 Task: Select the warning option in the lint id selector.
Action: Mouse moved to (80, 476)
Screenshot: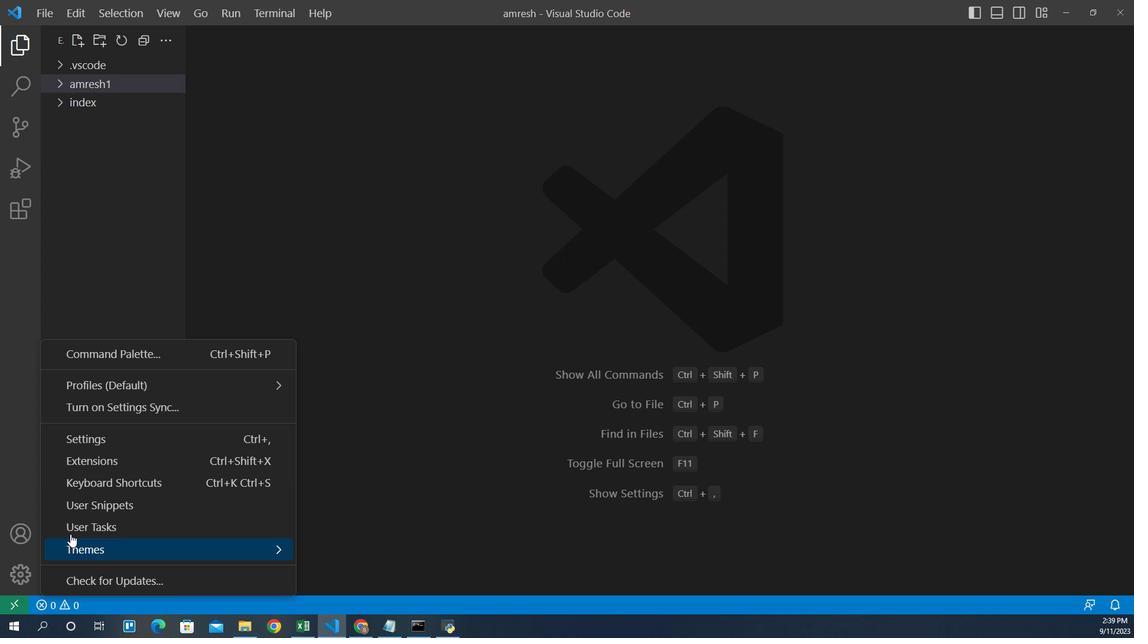 
Action: Mouse pressed left at (80, 476)
Screenshot: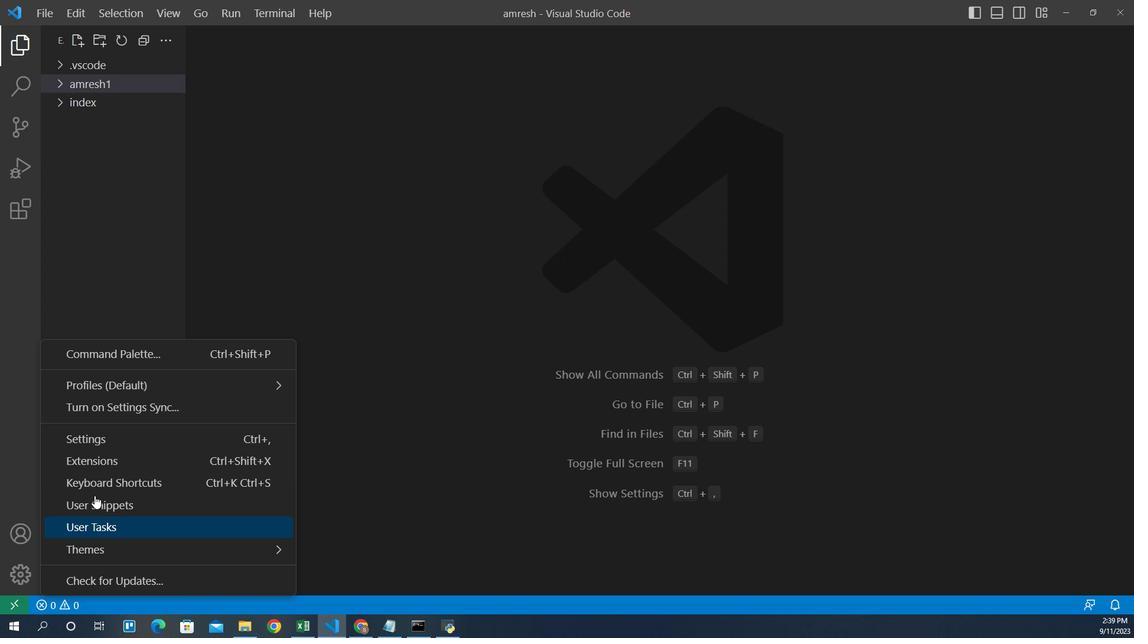 
Action: Mouse moved to (150, 406)
Screenshot: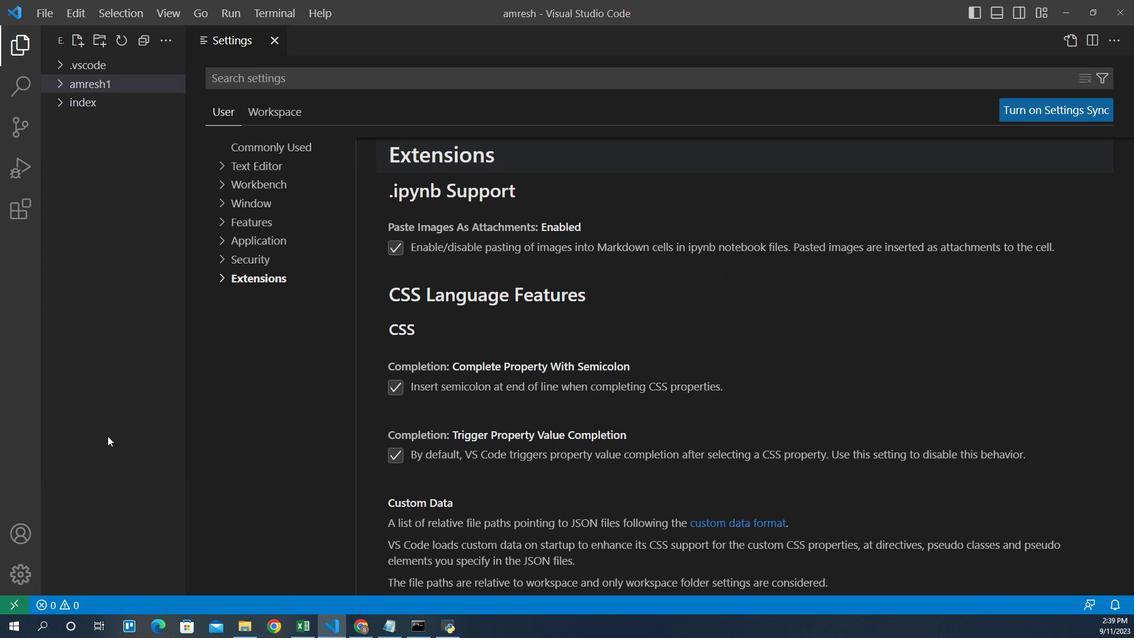 
Action: Mouse pressed left at (150, 406)
Screenshot: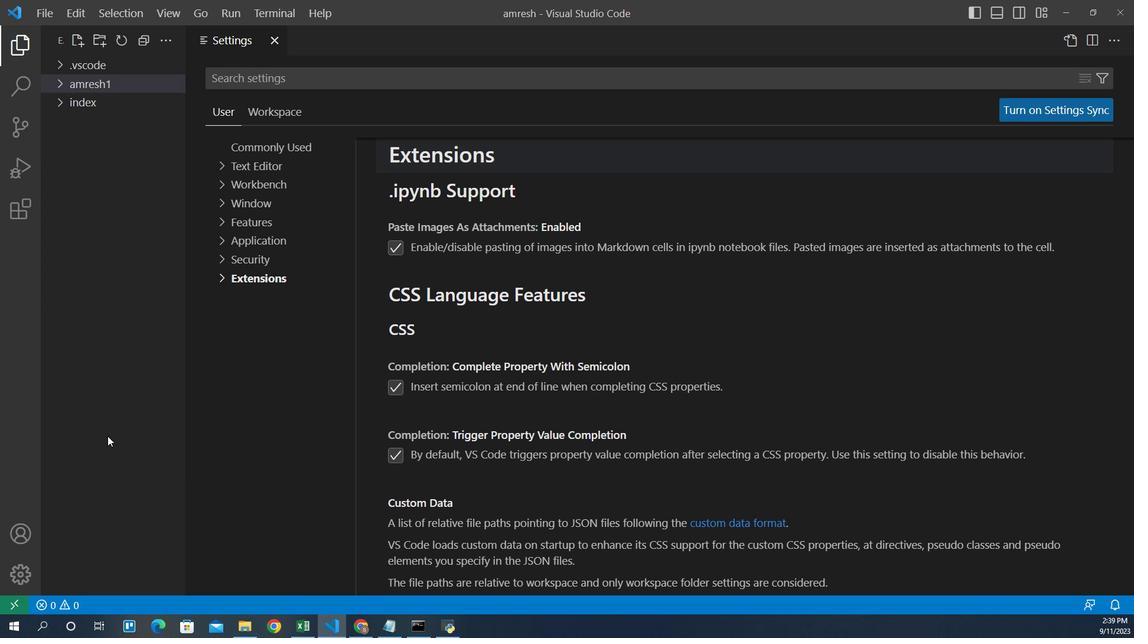 
Action: Mouse moved to (247, 320)
Screenshot: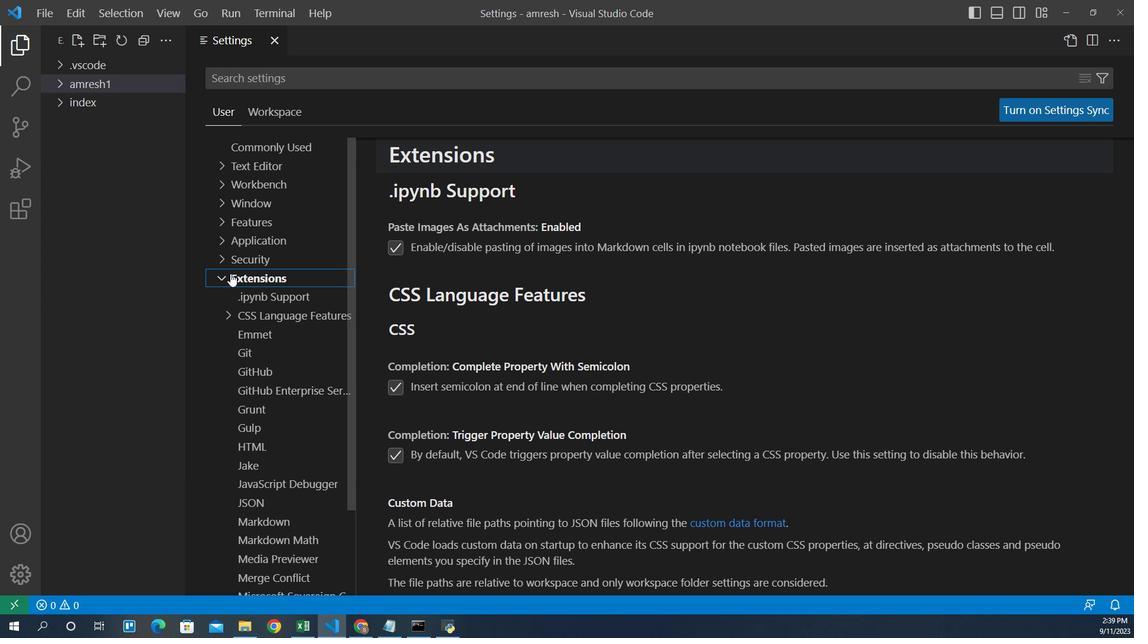 
Action: Mouse pressed left at (247, 320)
Screenshot: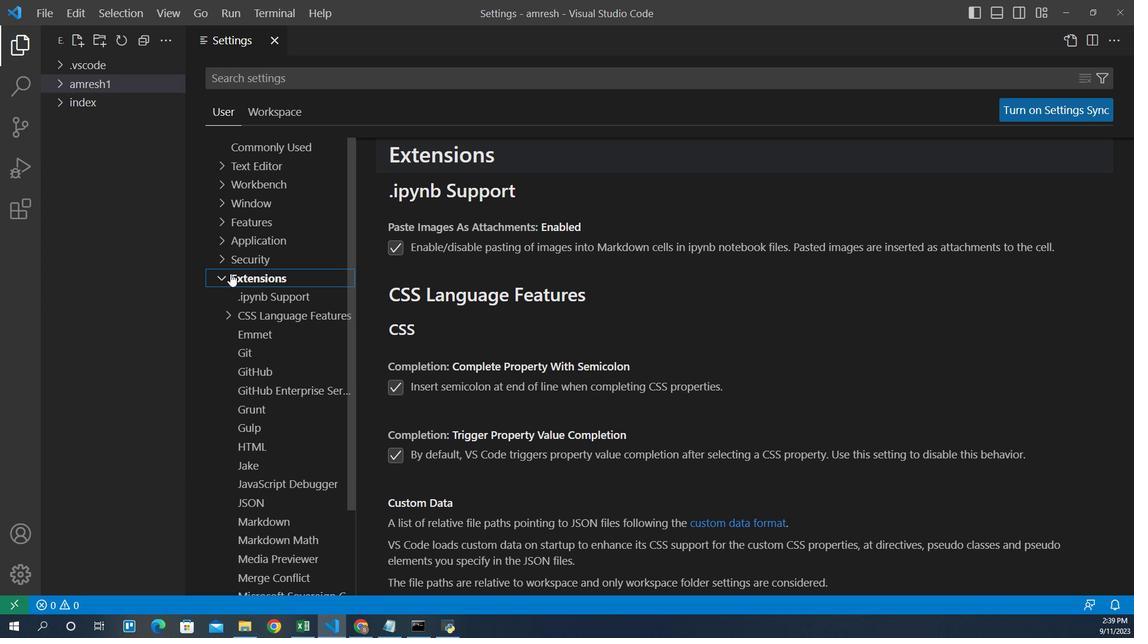 
Action: Mouse moved to (247, 339)
Screenshot: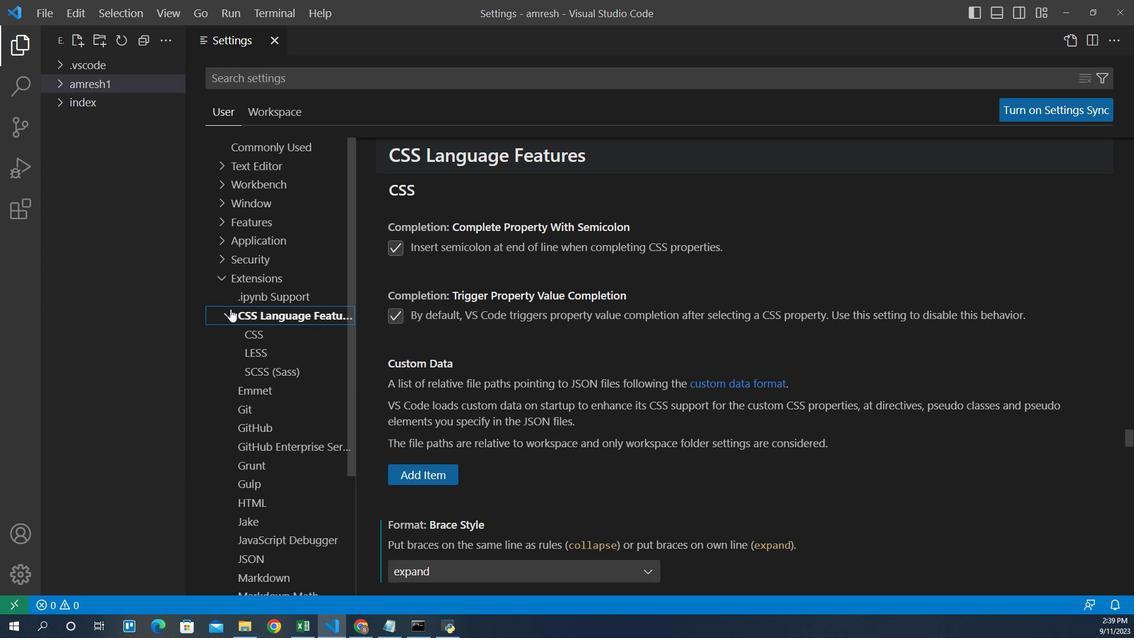 
Action: Mouse pressed left at (247, 339)
Screenshot: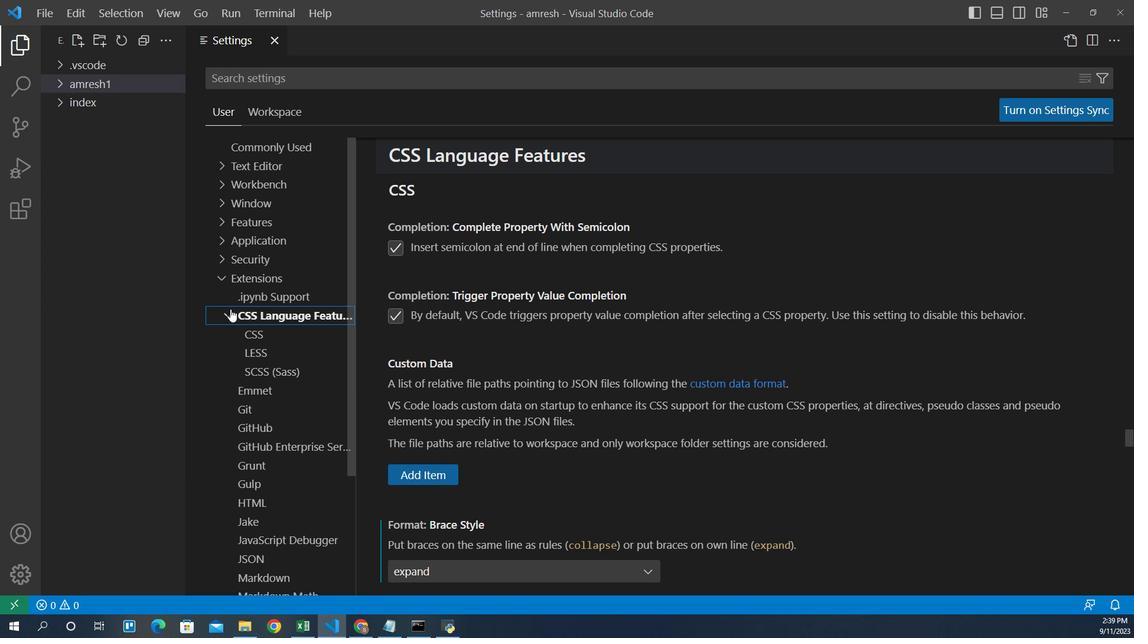 
Action: Mouse moved to (270, 372)
Screenshot: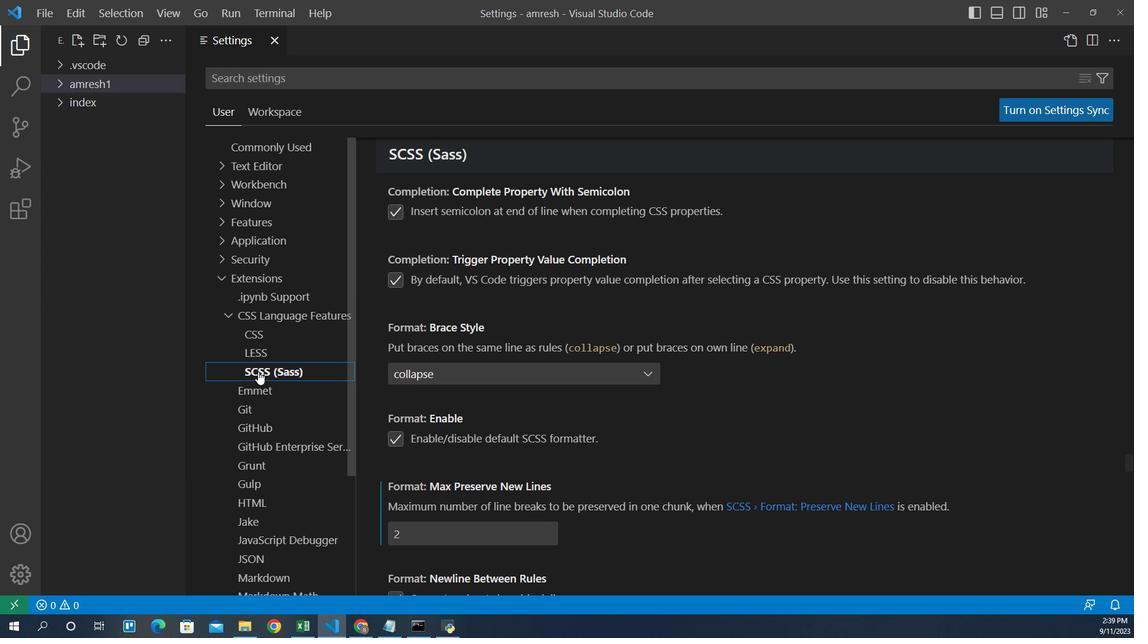 
Action: Mouse pressed left at (270, 372)
Screenshot: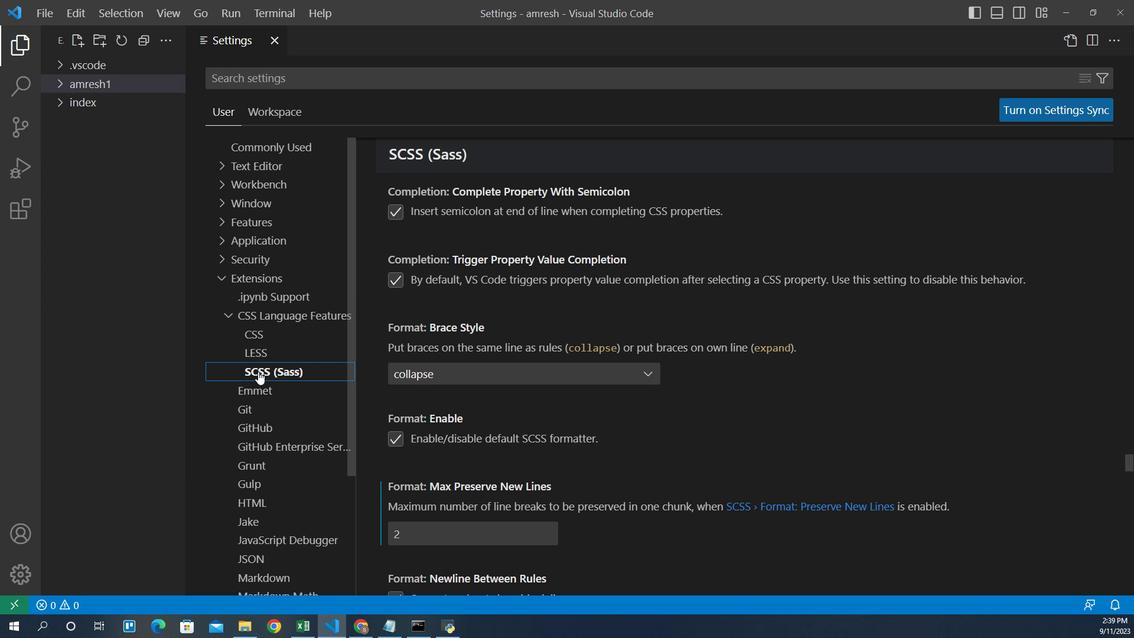 
Action: Mouse moved to (486, 429)
Screenshot: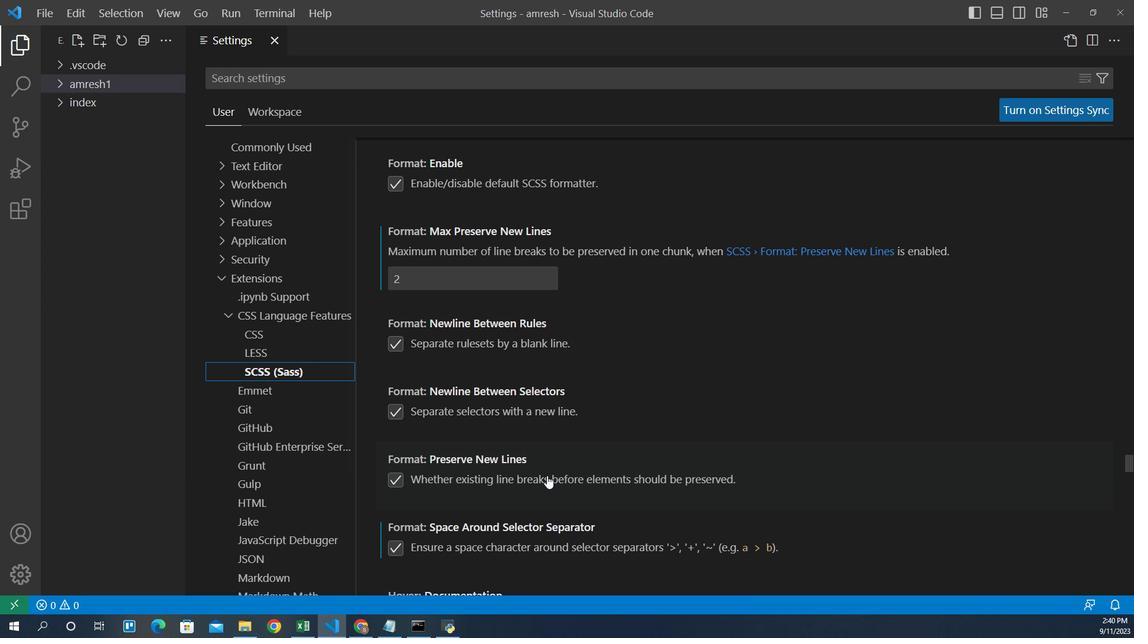 
Action: Mouse scrolled (486, 429) with delta (0, 0)
Screenshot: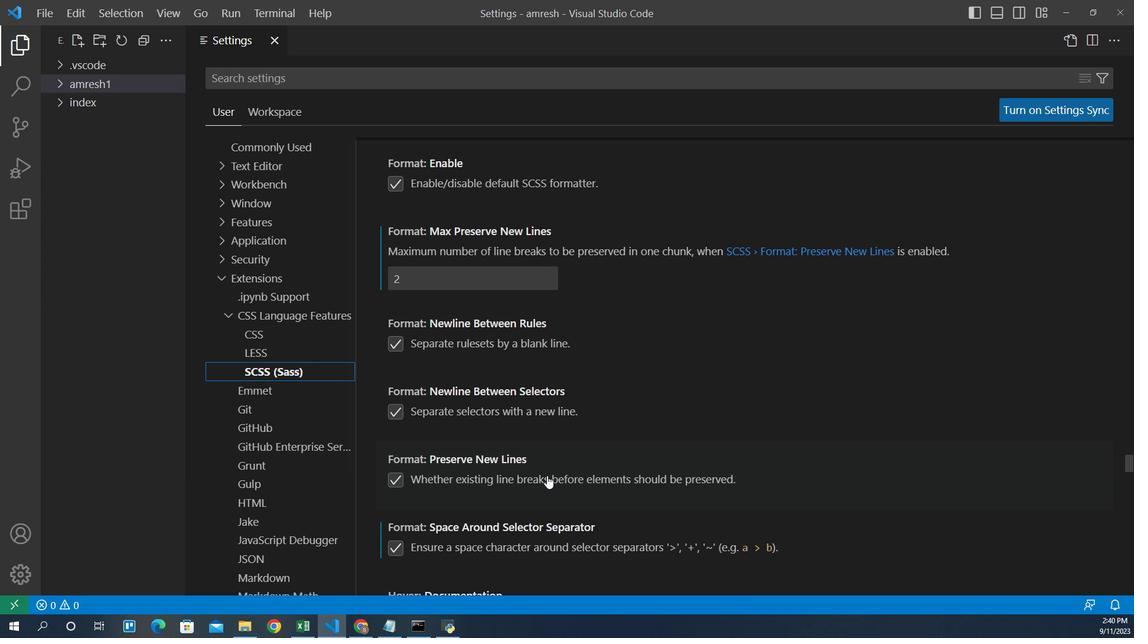 
Action: Mouse moved to (489, 431)
Screenshot: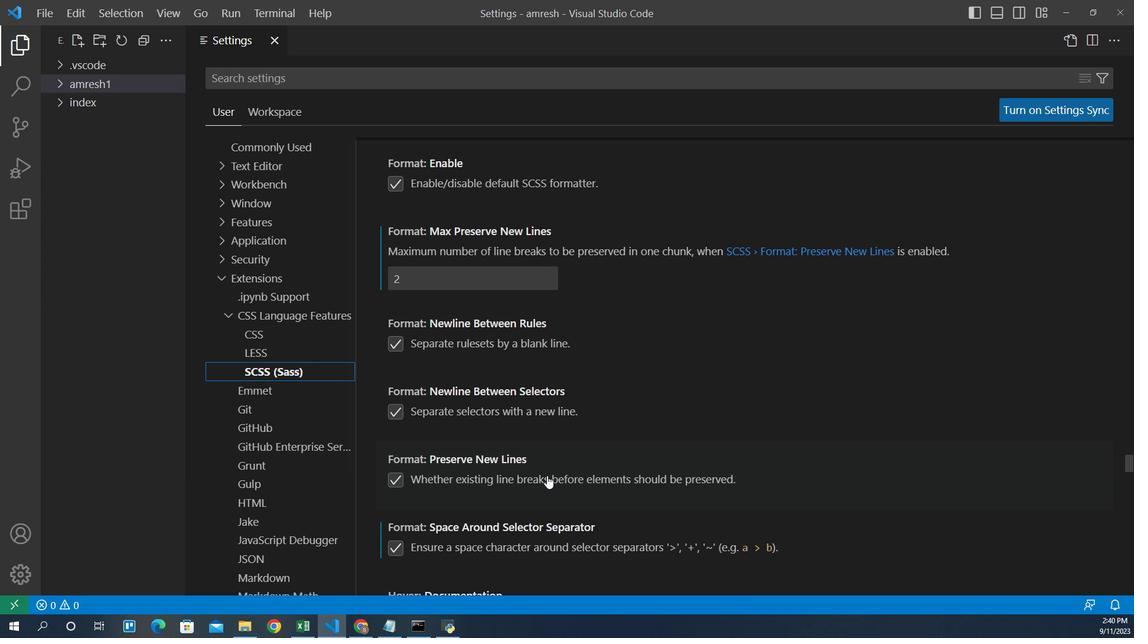
Action: Mouse scrolled (489, 430) with delta (0, 0)
Screenshot: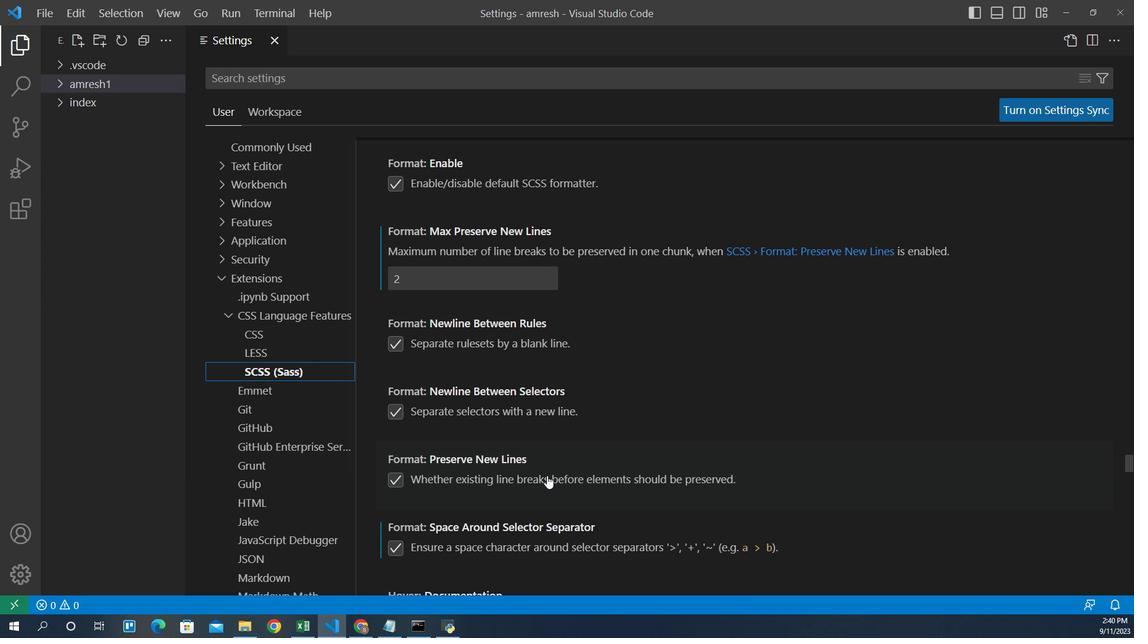 
Action: Mouse moved to (489, 431)
Screenshot: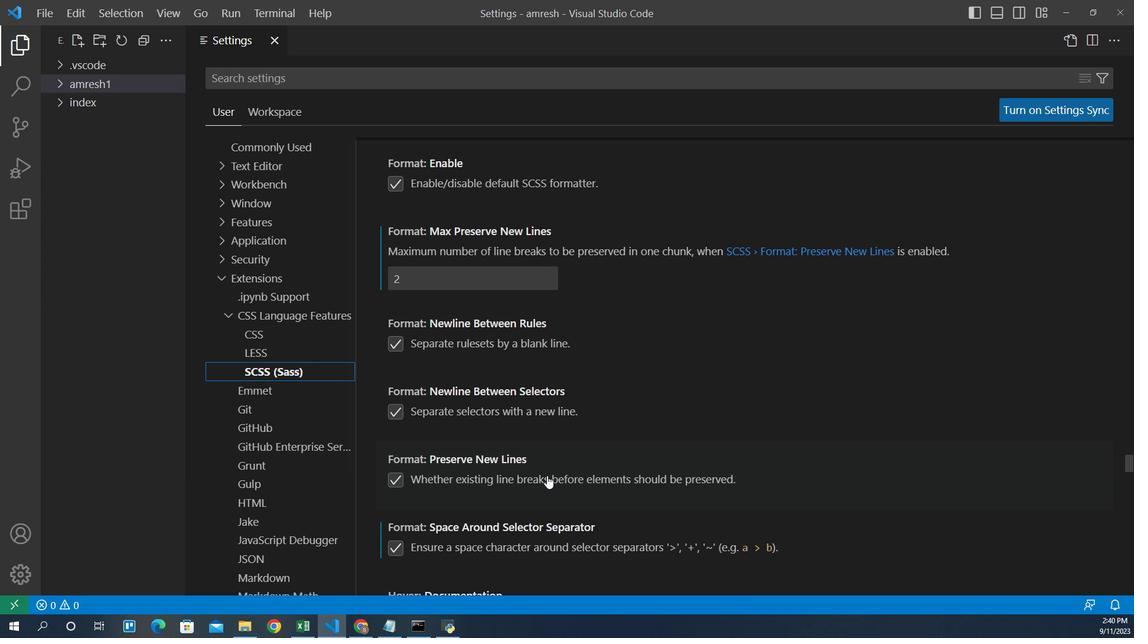 
Action: Mouse scrolled (489, 431) with delta (0, 0)
Screenshot: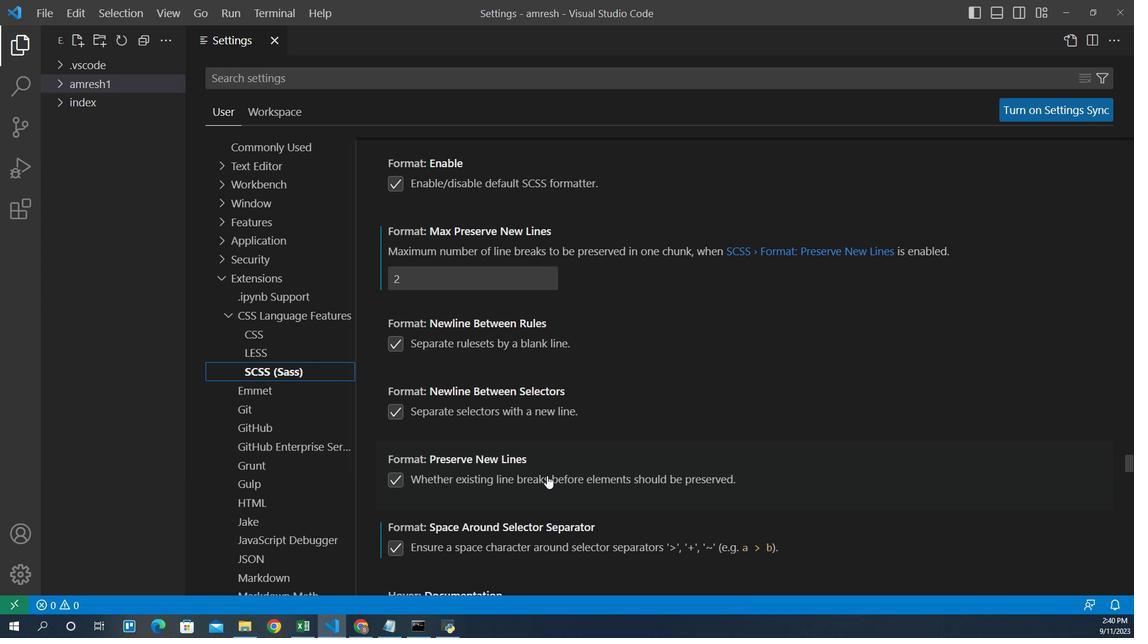 
Action: Mouse moved to (489, 431)
Screenshot: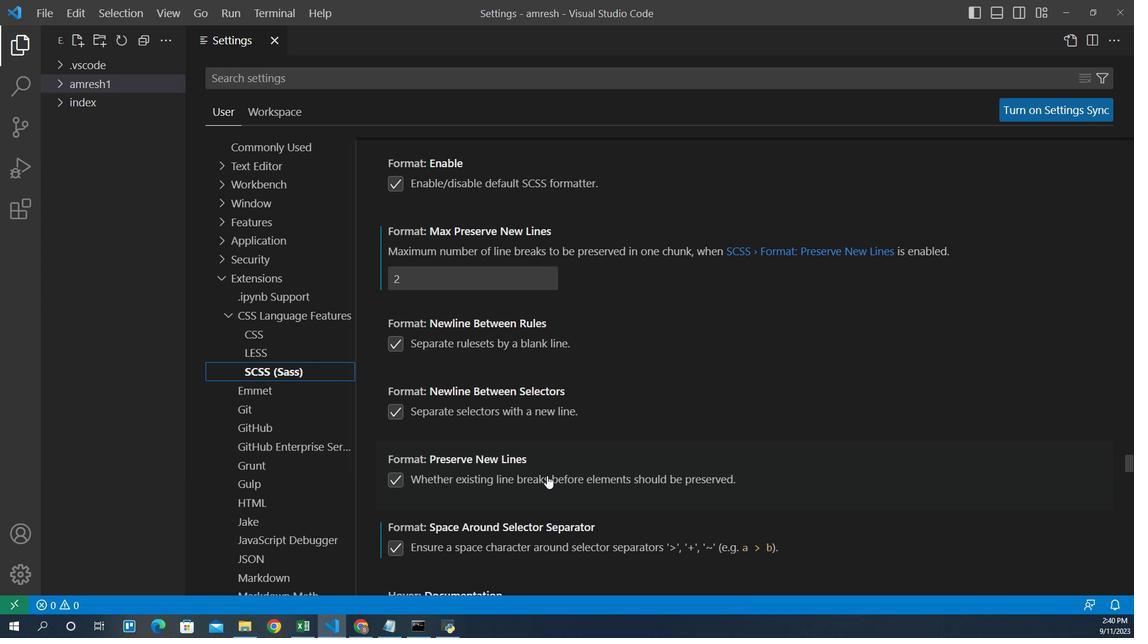 
Action: Mouse scrolled (489, 431) with delta (0, 0)
Screenshot: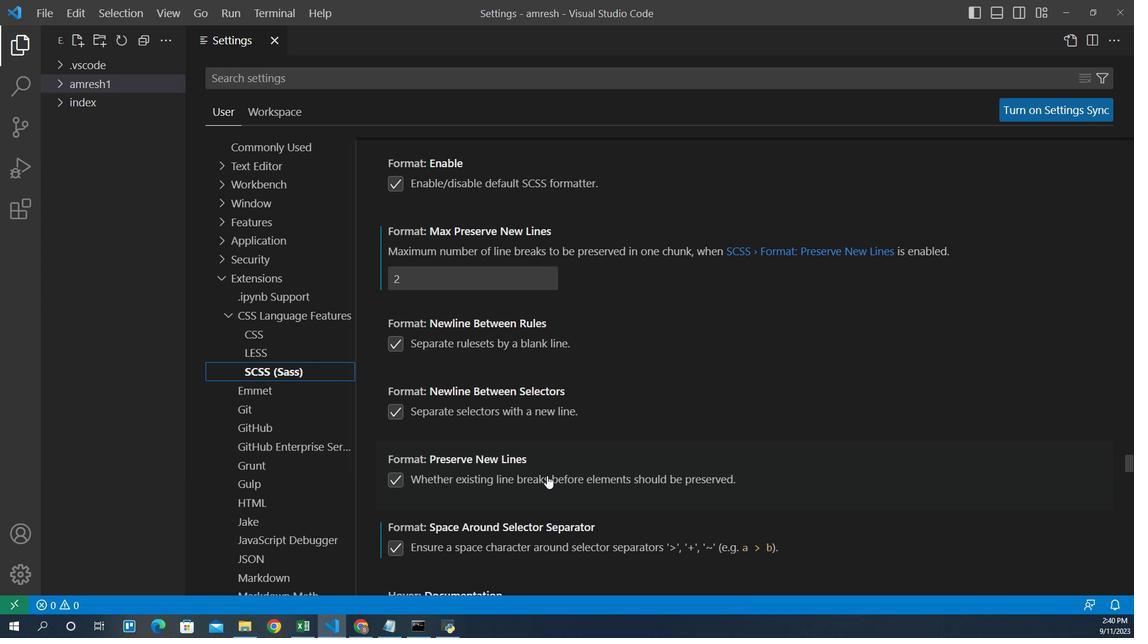 
Action: Mouse scrolled (489, 431) with delta (0, 0)
Screenshot: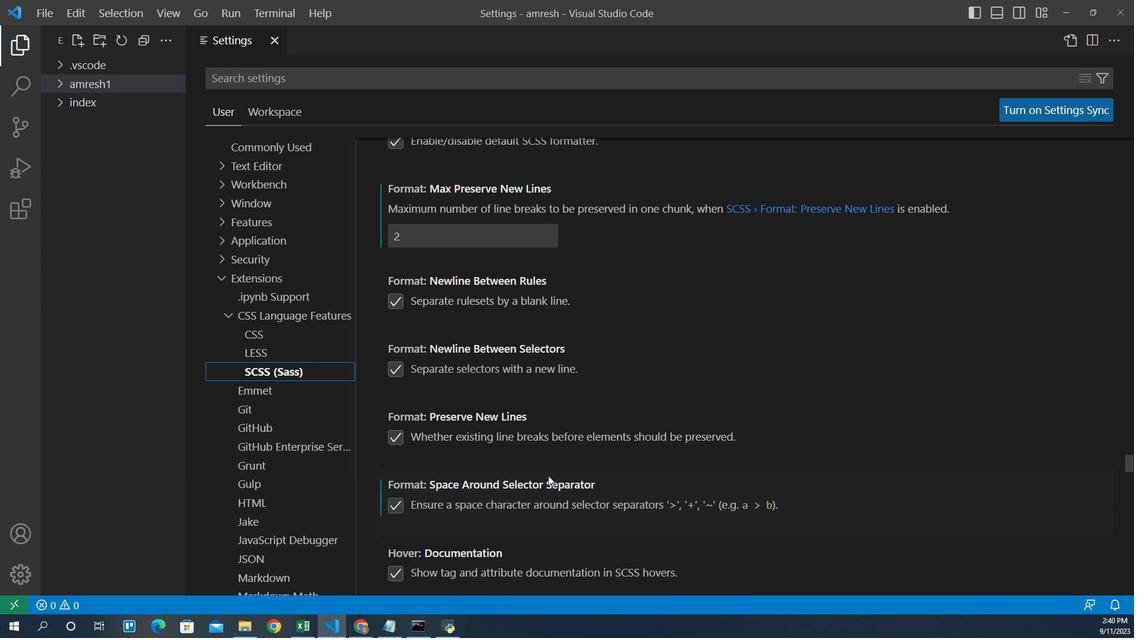
Action: Mouse scrolled (489, 431) with delta (0, 0)
Screenshot: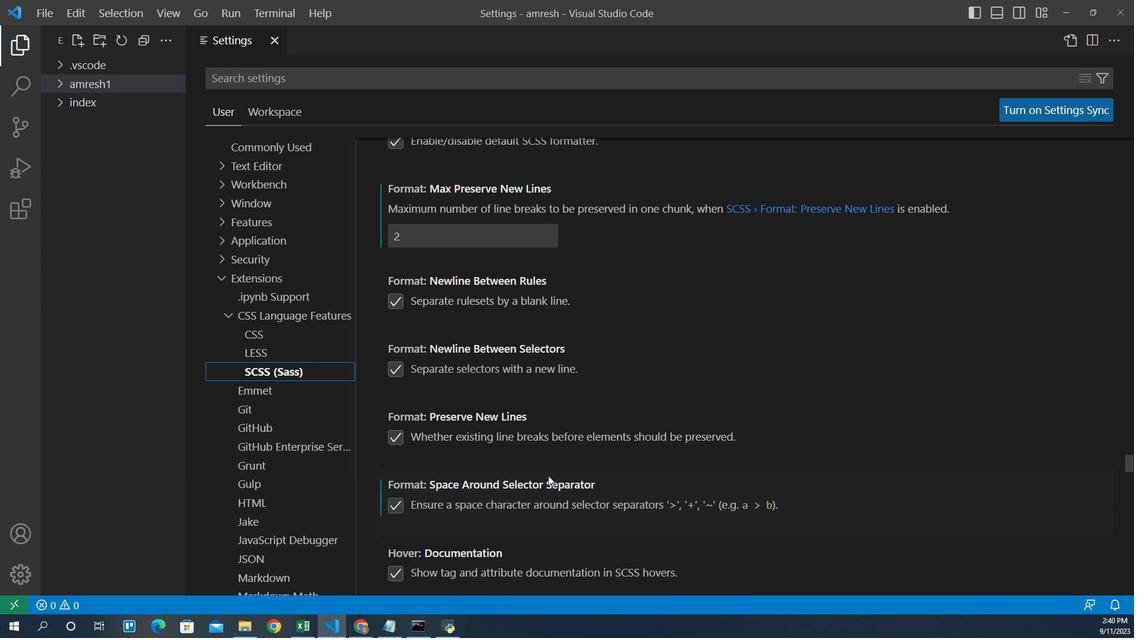 
Action: Mouse moved to (499, 427)
Screenshot: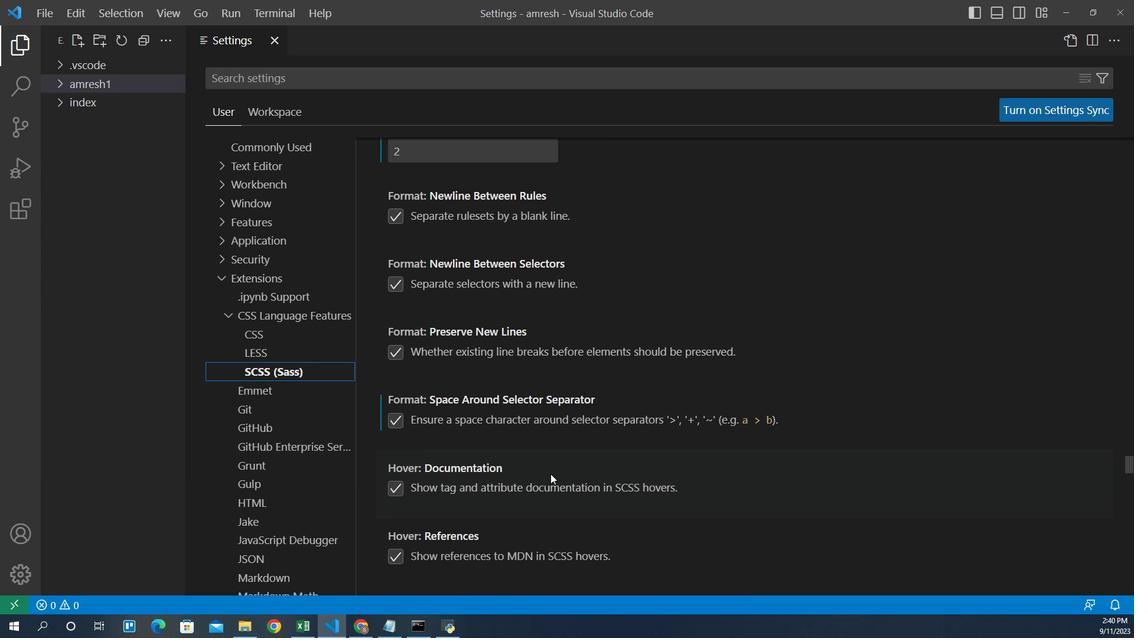 
Action: Mouse scrolled (499, 426) with delta (0, 0)
Screenshot: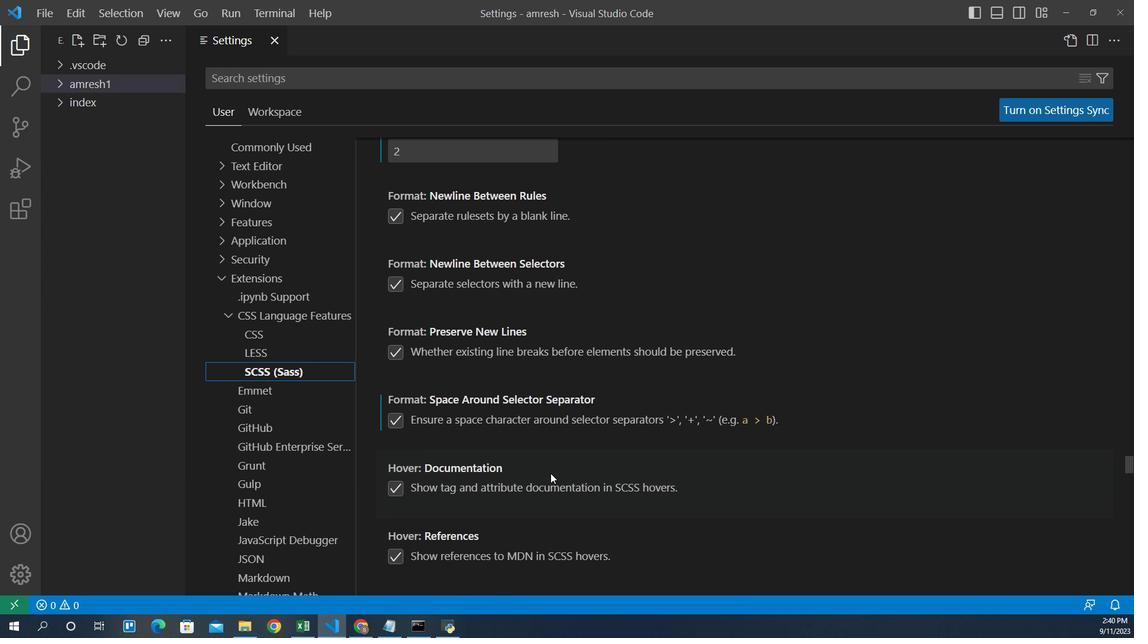 
Action: Mouse moved to (499, 427)
Screenshot: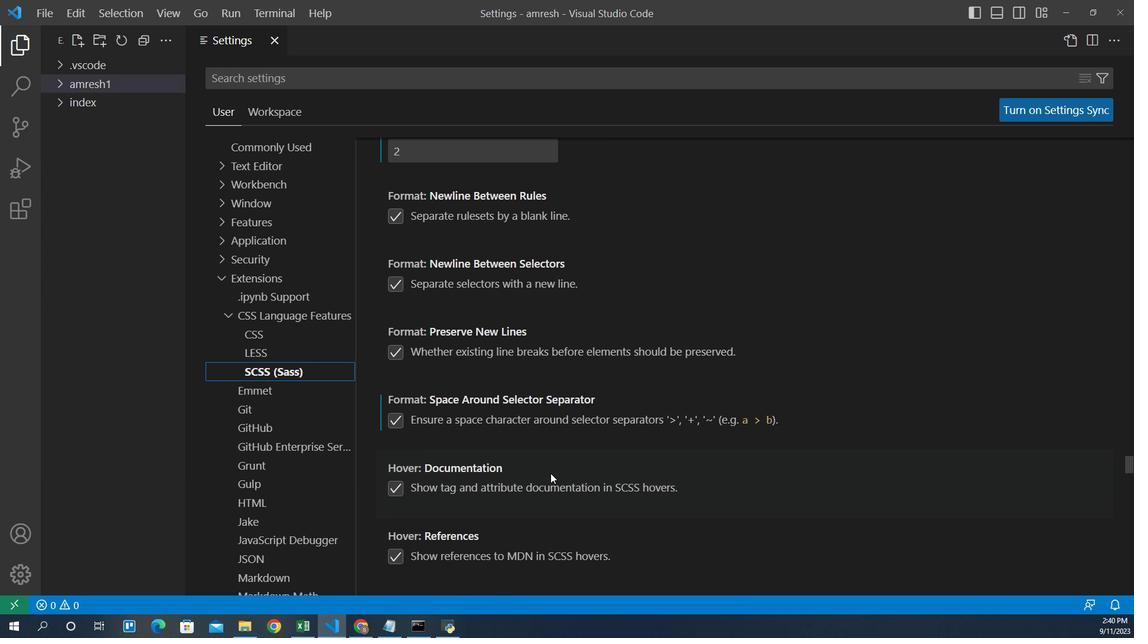 
Action: Mouse scrolled (499, 426) with delta (0, 0)
Screenshot: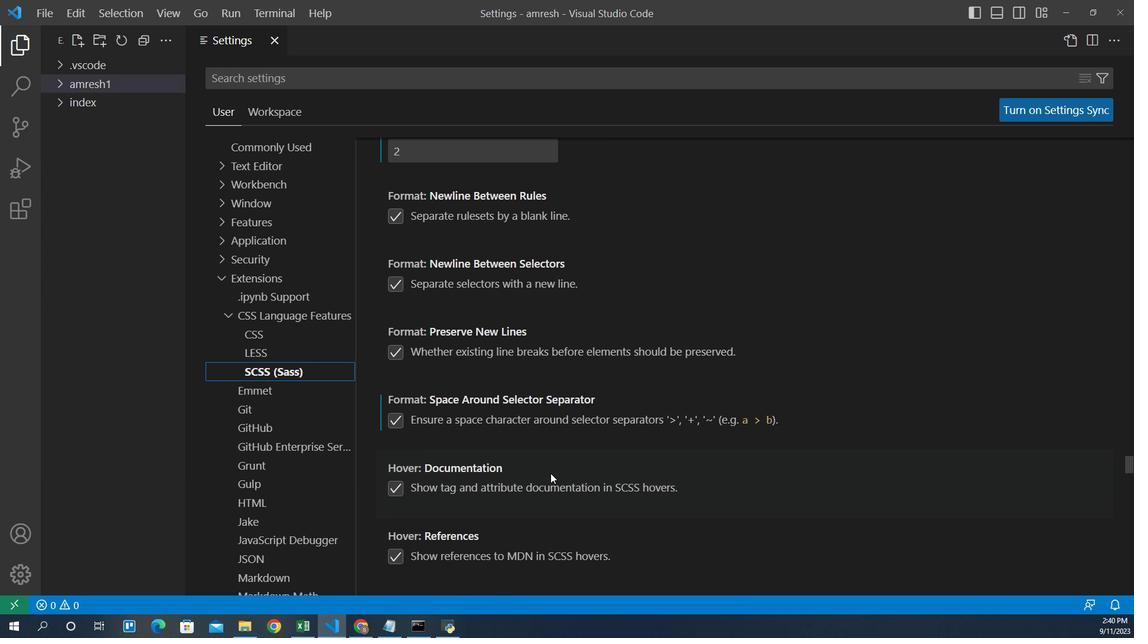 
Action: Mouse scrolled (499, 426) with delta (0, 0)
Screenshot: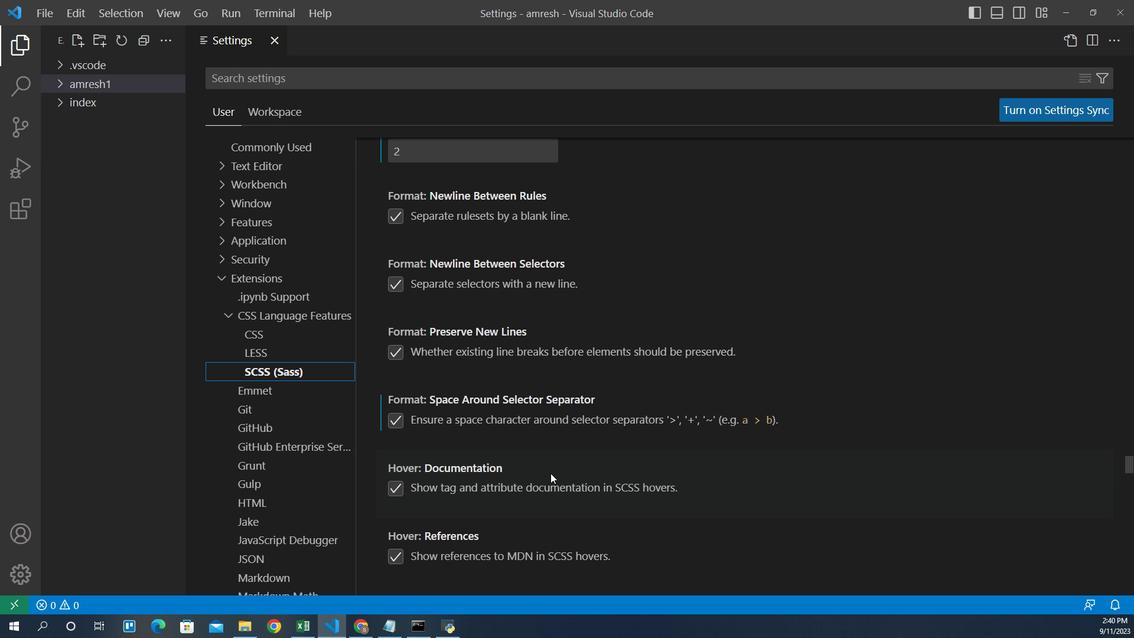 
Action: Mouse moved to (502, 426)
Screenshot: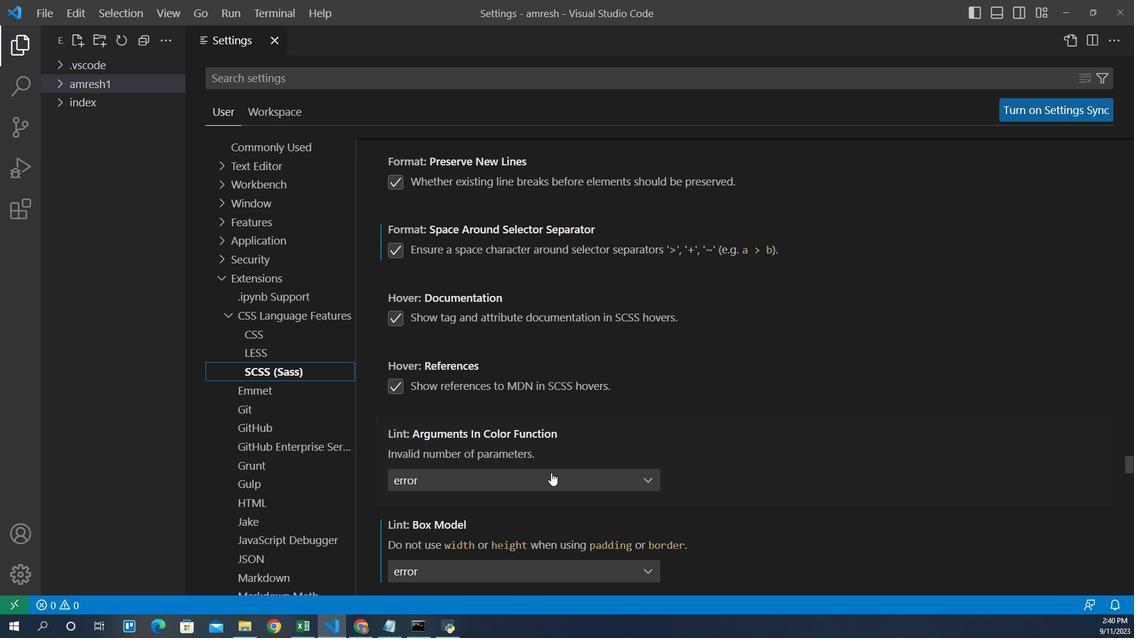 
Action: Mouse scrolled (502, 425) with delta (0, 0)
Screenshot: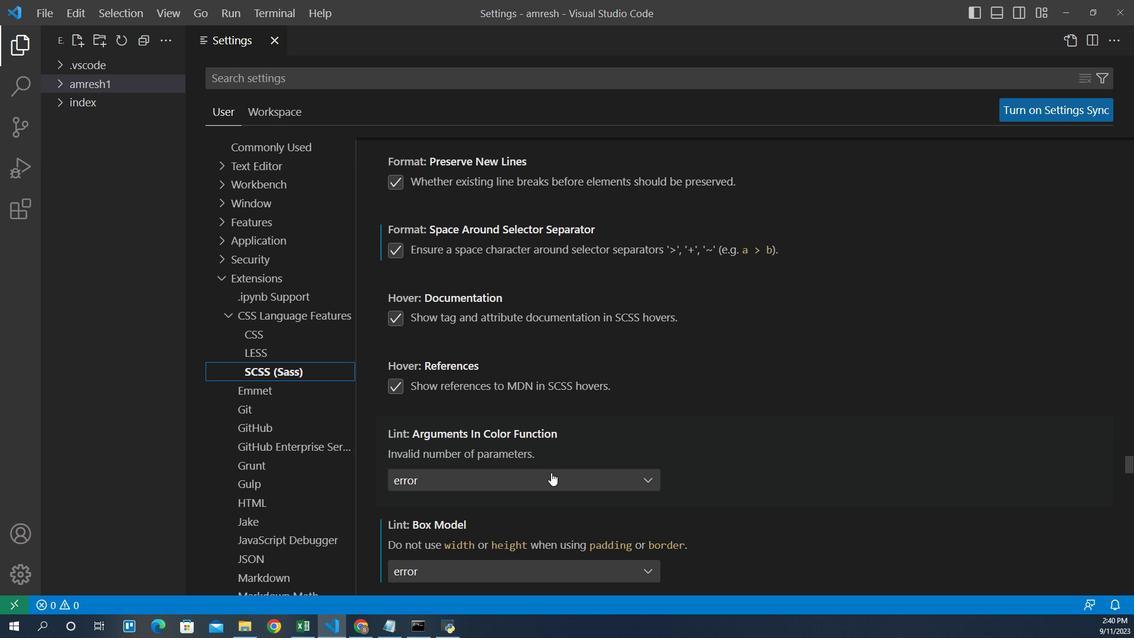 
Action: Mouse scrolled (502, 426) with delta (0, 0)
Screenshot: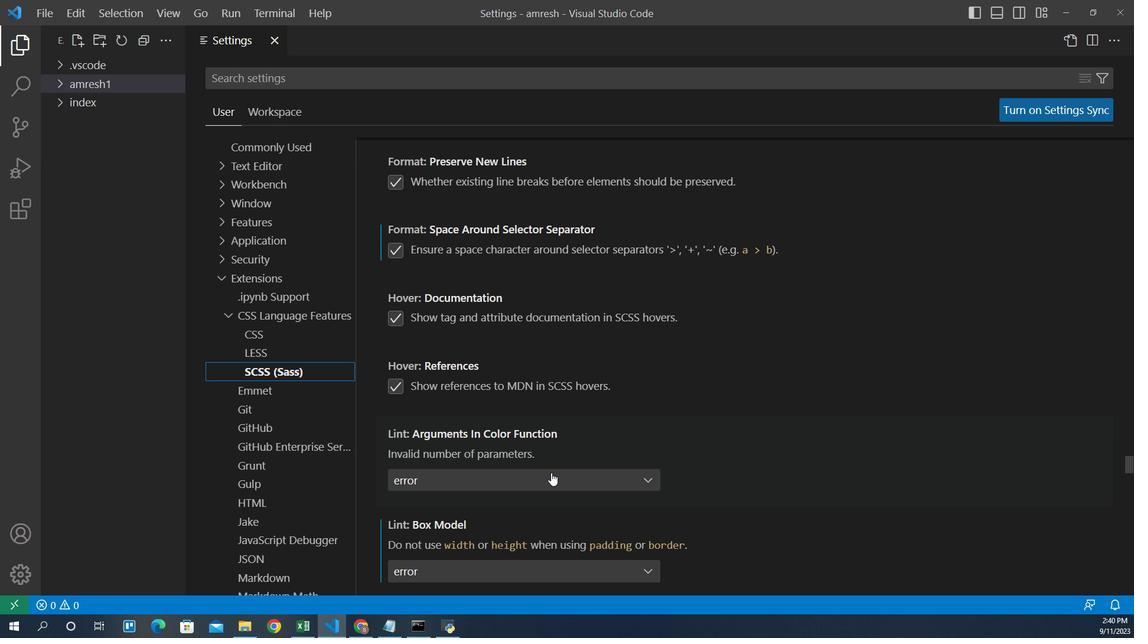 
Action: Mouse scrolled (502, 425) with delta (0, 0)
Screenshot: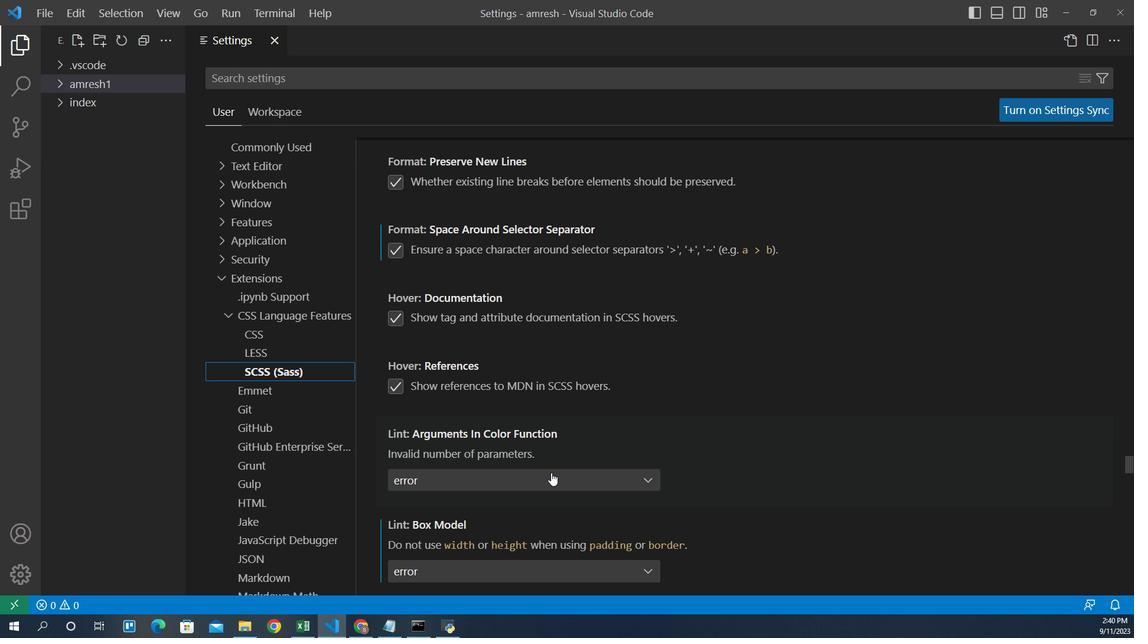 
Action: Mouse scrolled (502, 425) with delta (0, 0)
Screenshot: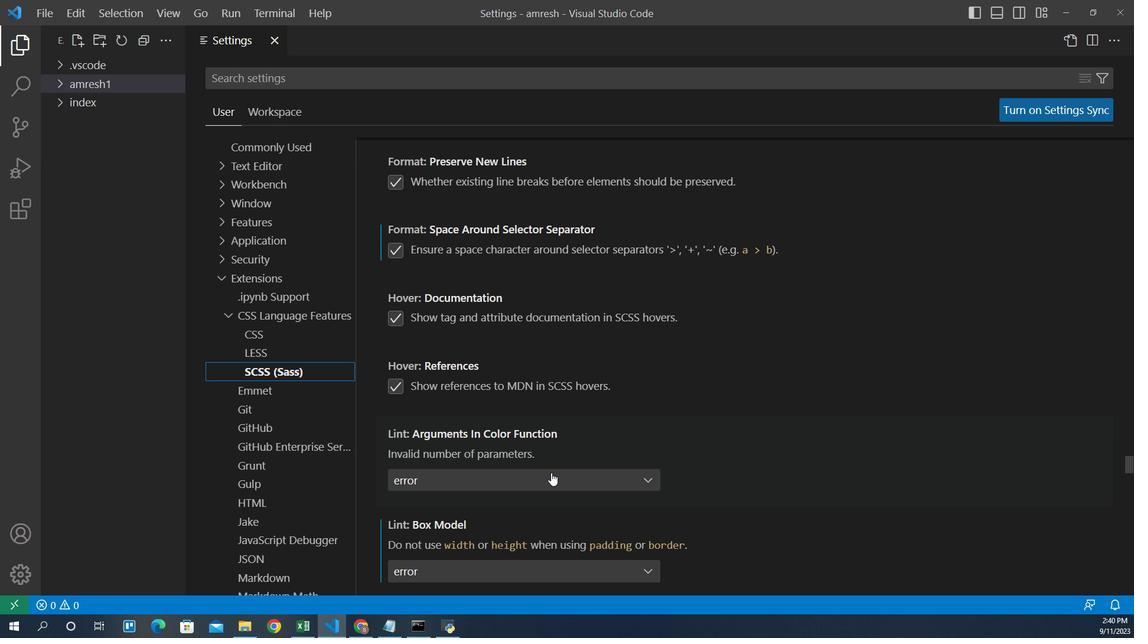 
Action: Mouse scrolled (502, 425) with delta (0, 0)
Screenshot: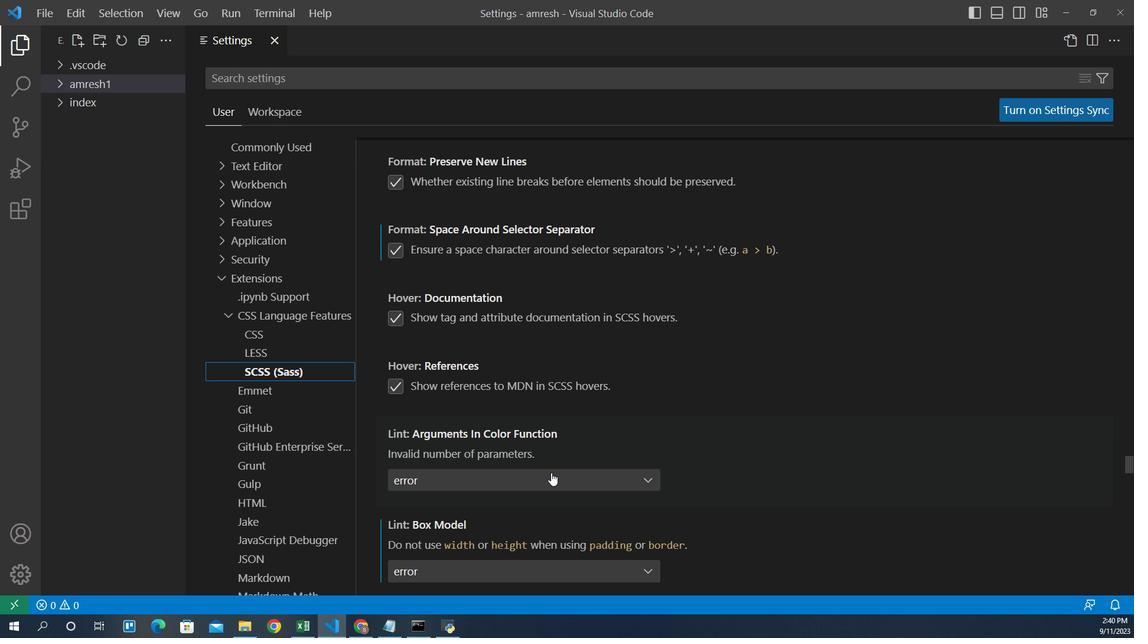 
Action: Mouse scrolled (502, 425) with delta (0, 0)
Screenshot: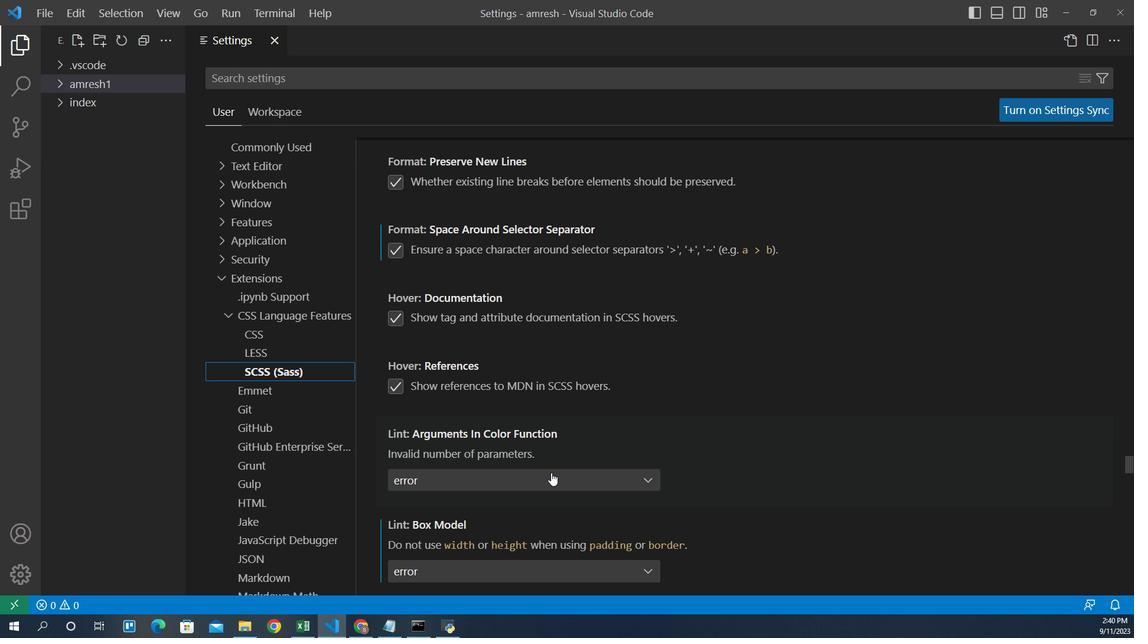 
Action: Mouse moved to (502, 425)
Screenshot: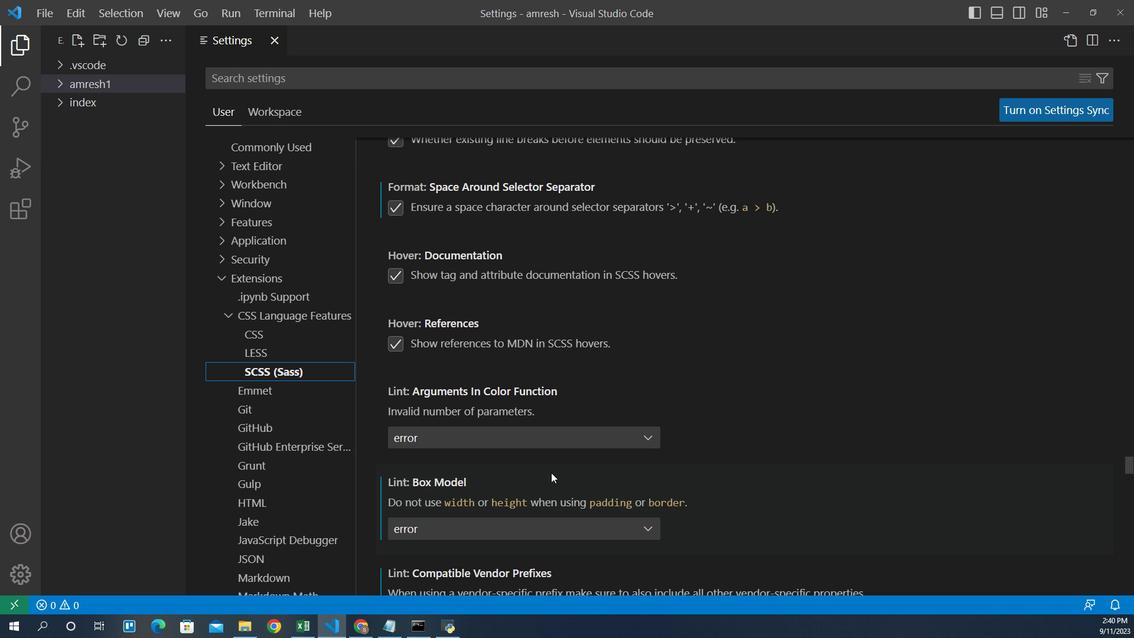 
Action: Mouse scrolled (502, 425) with delta (0, 0)
Screenshot: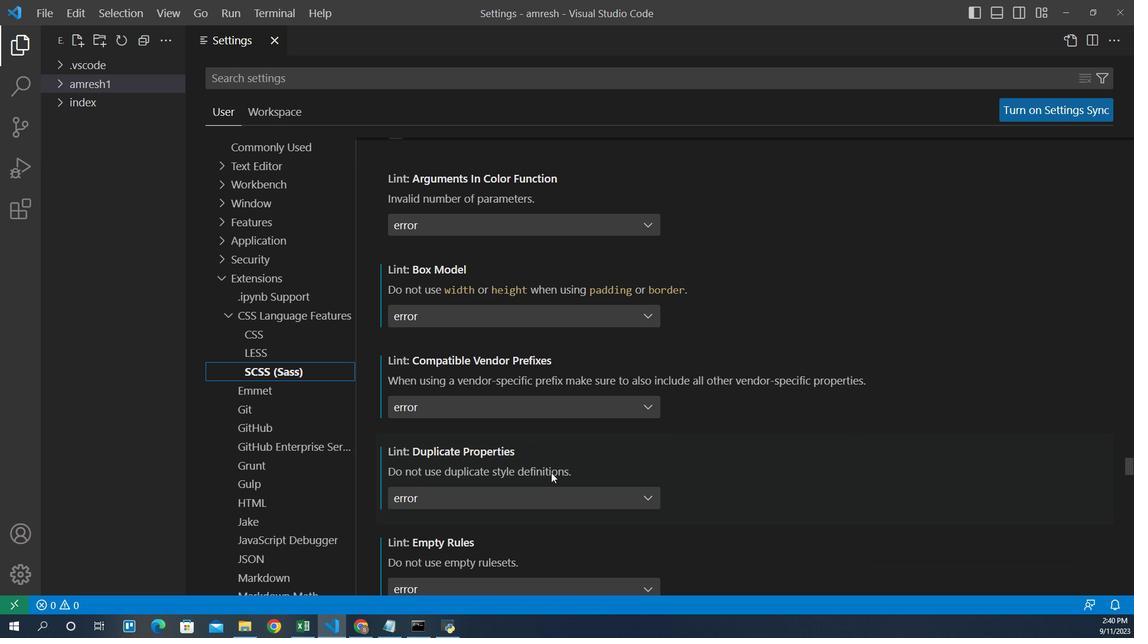 
Action: Mouse scrolled (502, 425) with delta (0, 0)
Screenshot: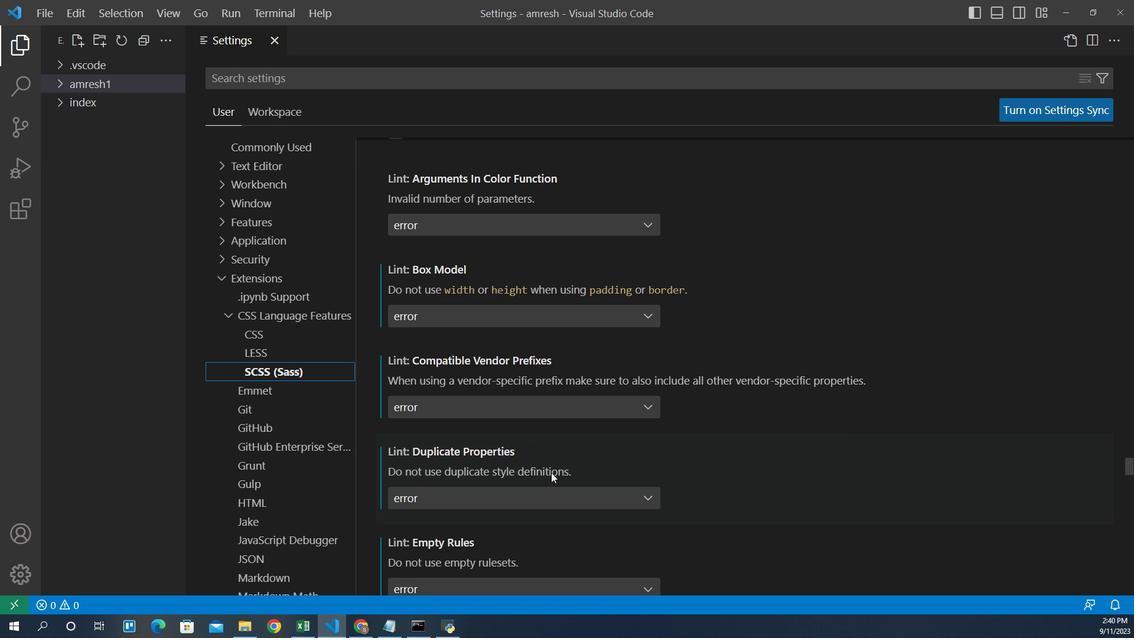 
Action: Mouse scrolled (502, 425) with delta (0, 0)
Screenshot: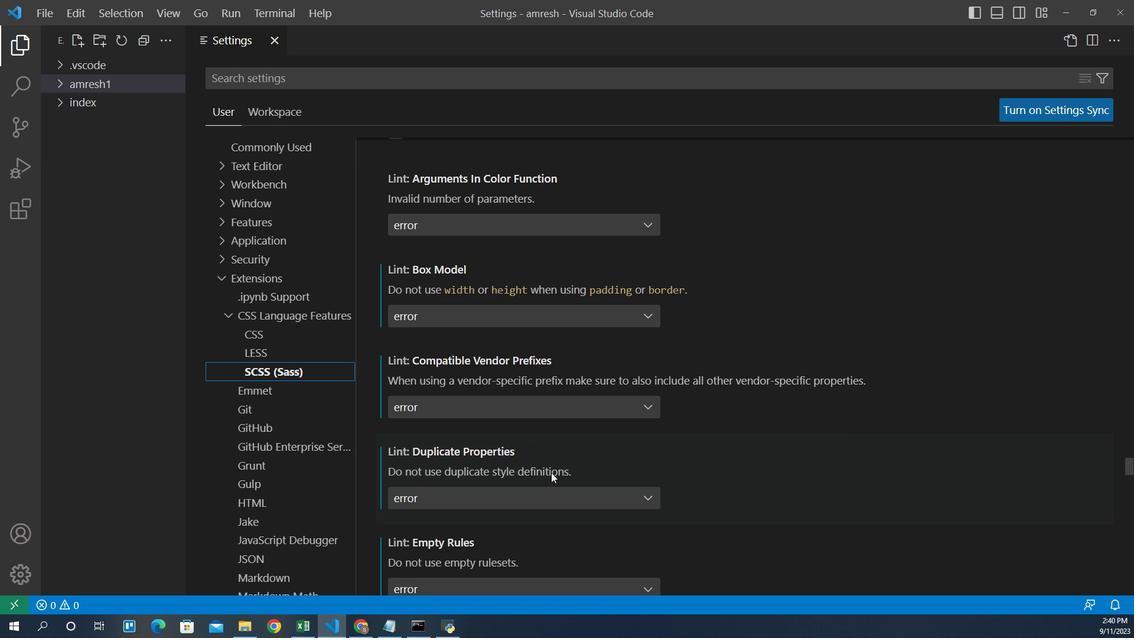
Action: Mouse scrolled (502, 425) with delta (0, 0)
Screenshot: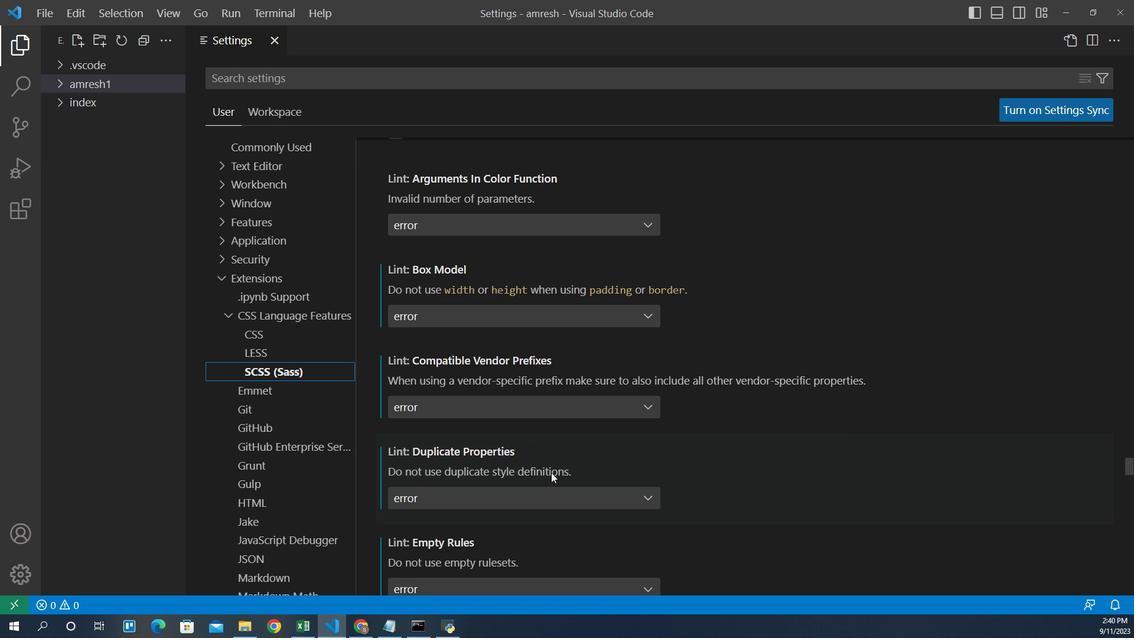 
Action: Mouse scrolled (502, 425) with delta (0, 0)
Screenshot: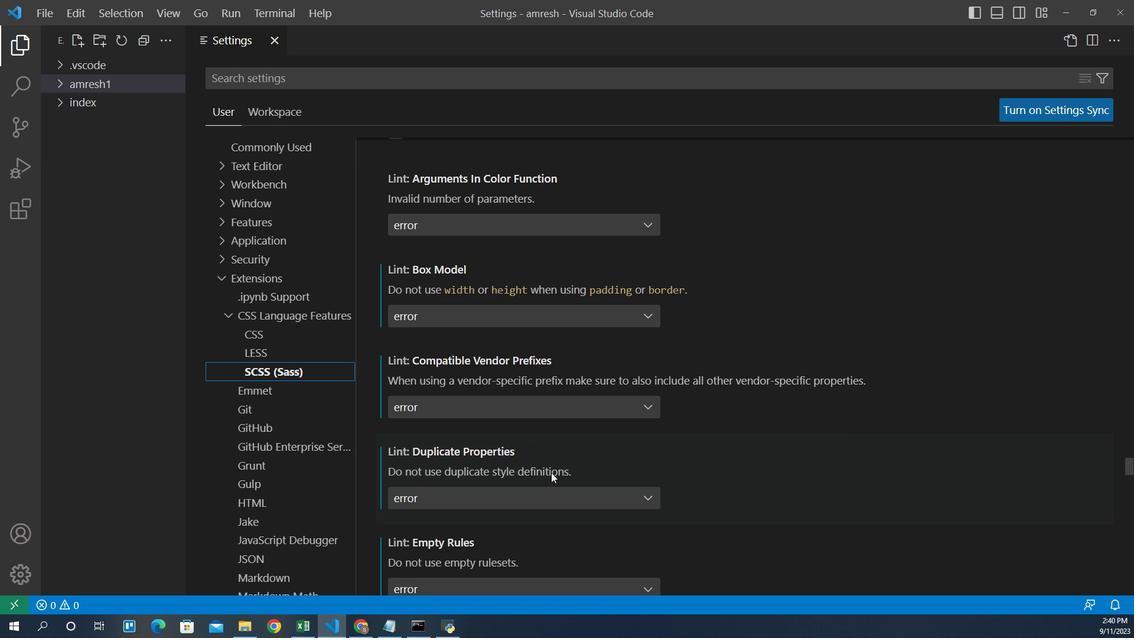 
Action: Mouse scrolled (502, 425) with delta (0, 0)
Screenshot: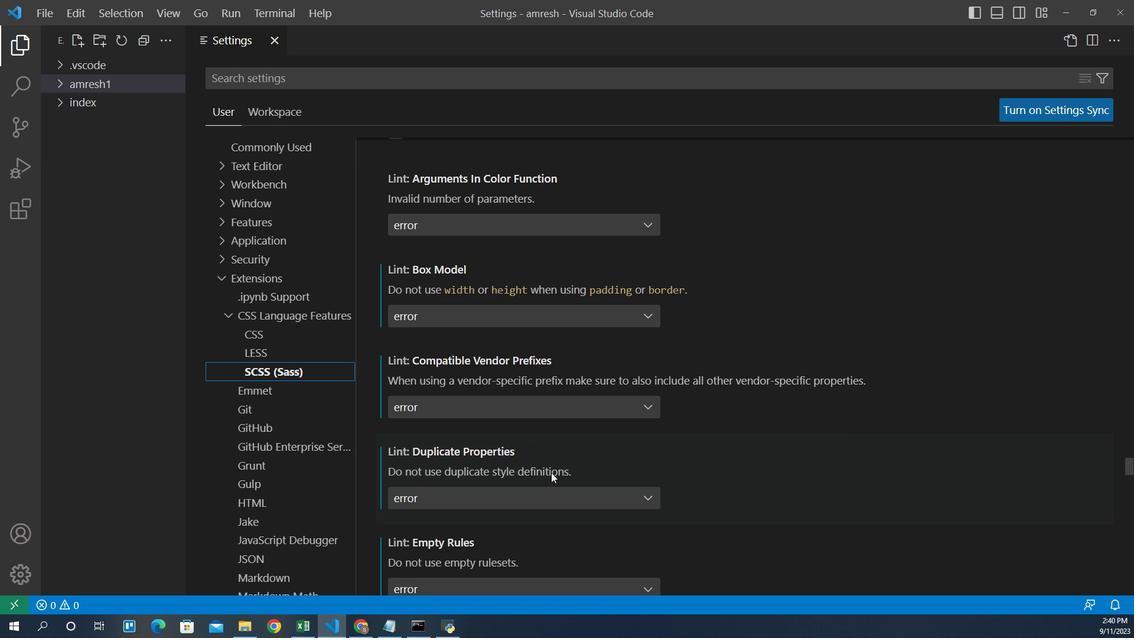 
Action: Mouse moved to (501, 426)
Screenshot: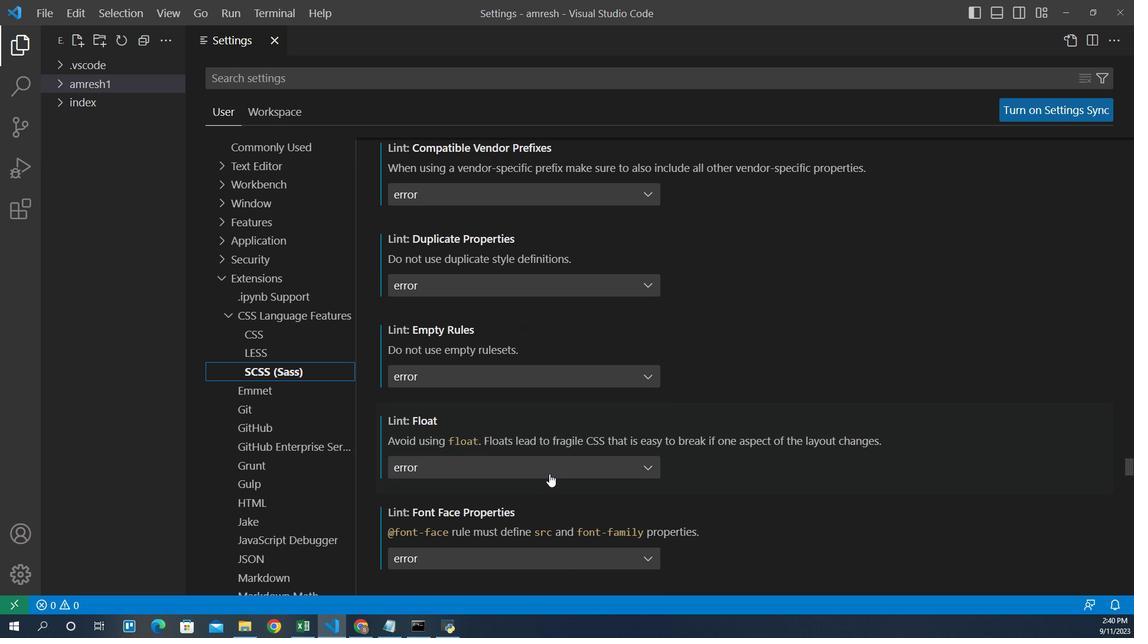 
Action: Mouse scrolled (501, 426) with delta (0, 0)
Screenshot: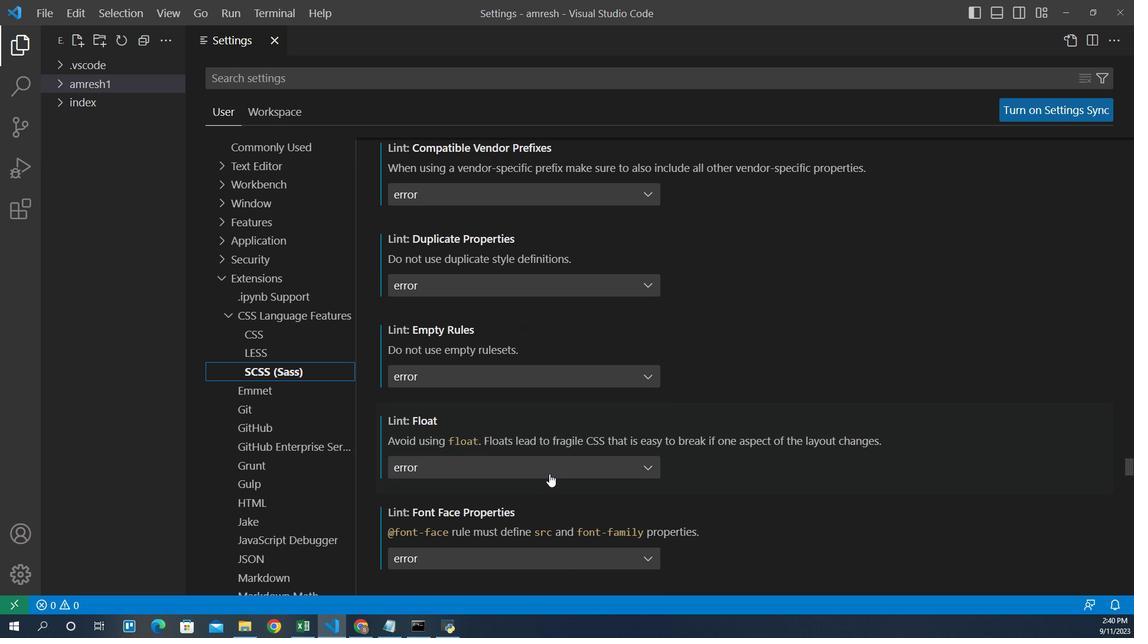 
Action: Mouse scrolled (501, 426) with delta (0, 0)
Screenshot: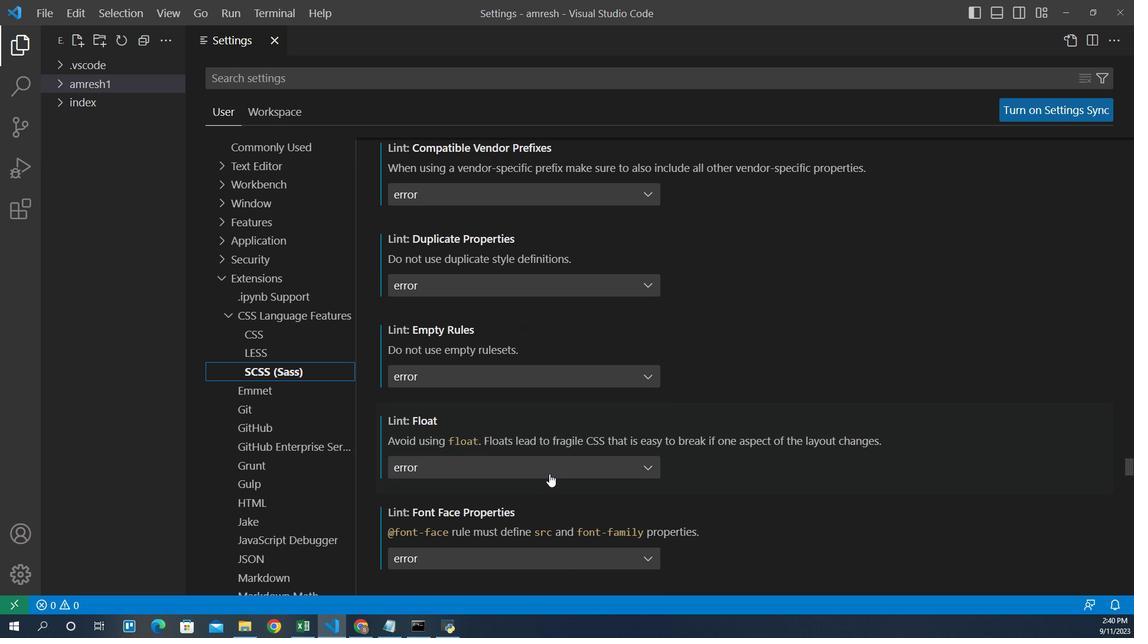 
Action: Mouse scrolled (501, 426) with delta (0, 0)
Screenshot: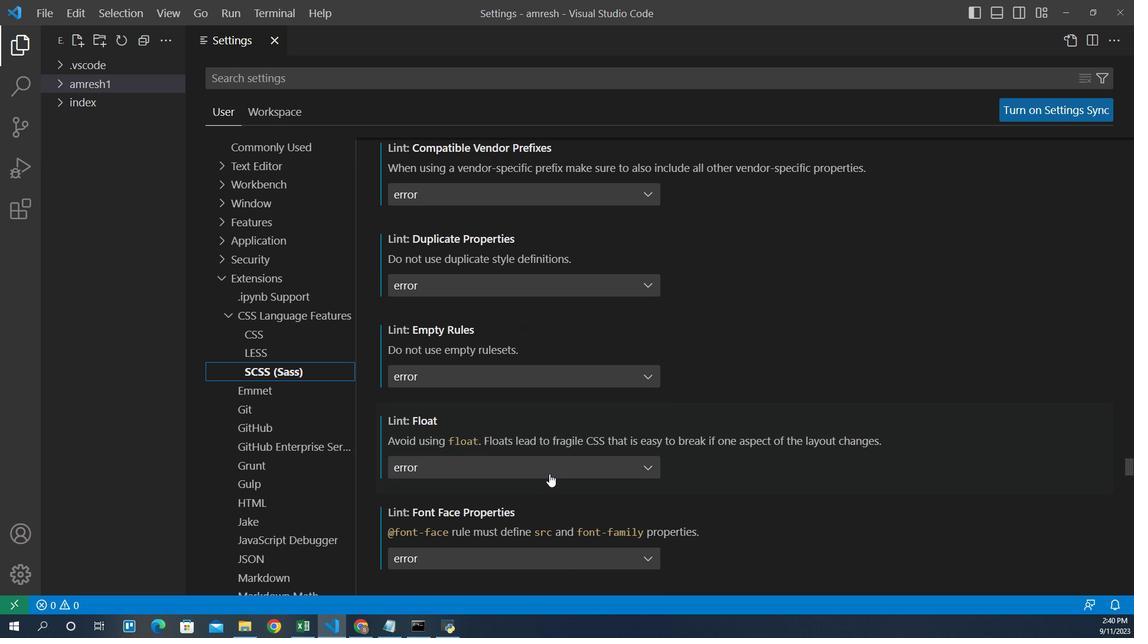 
Action: Mouse scrolled (501, 426) with delta (0, 0)
Screenshot: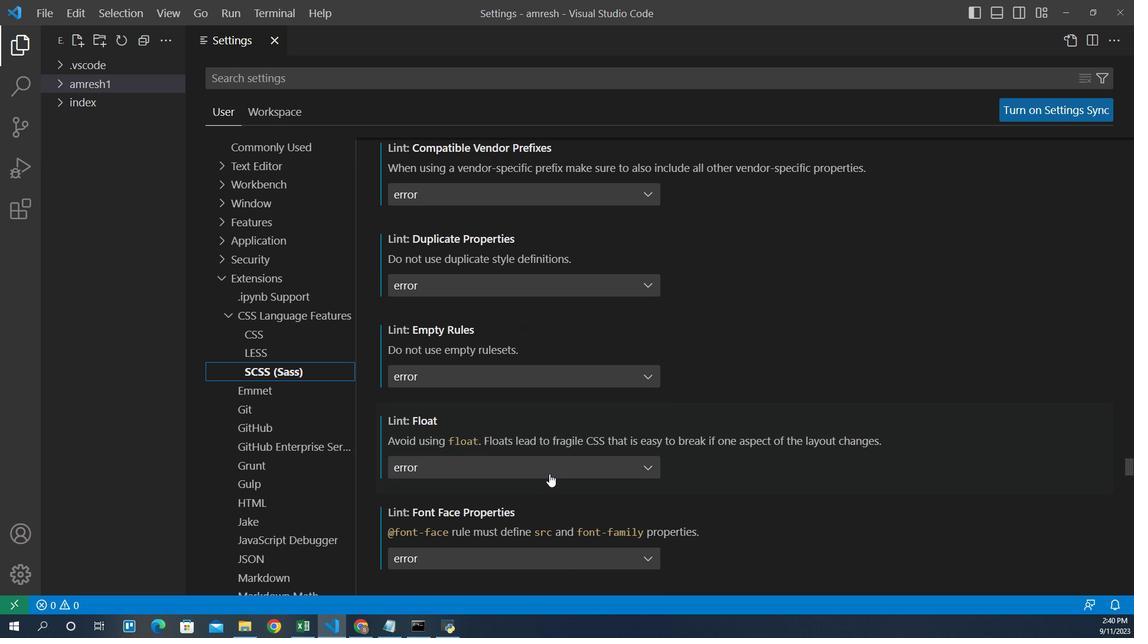 
Action: Mouse scrolled (501, 426) with delta (0, 0)
Screenshot: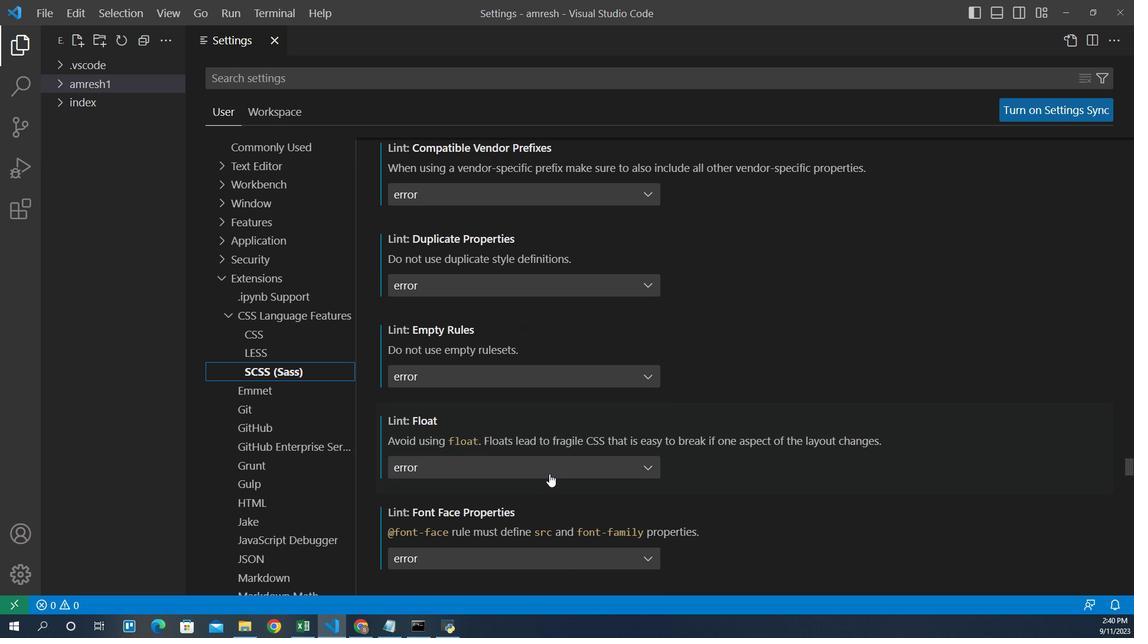
Action: Mouse moved to (501, 426)
Screenshot: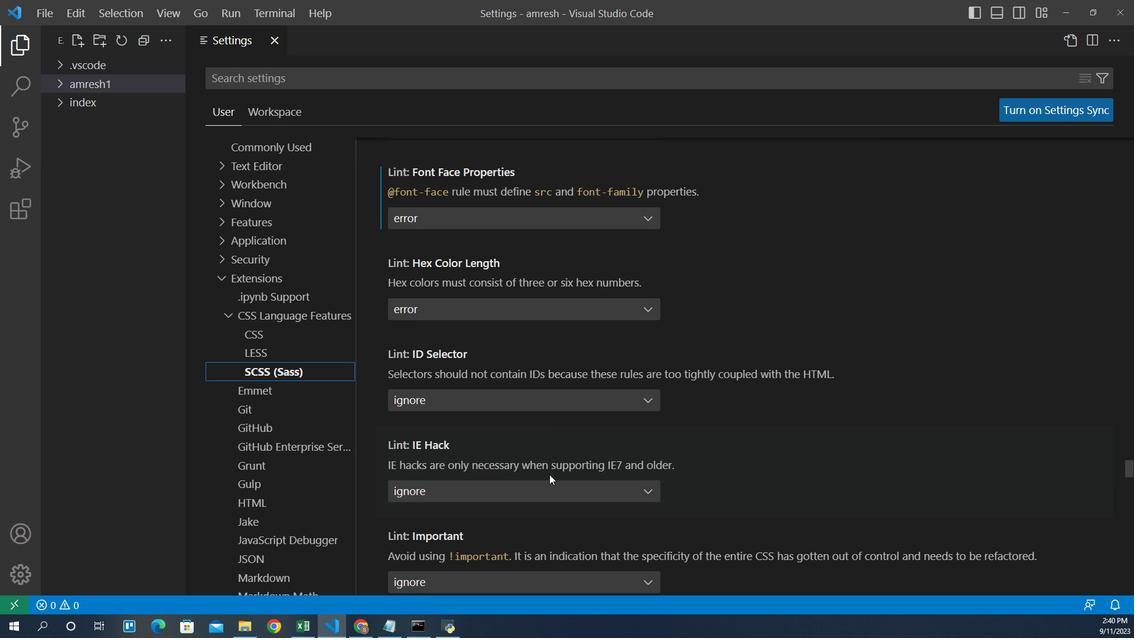 
Action: Mouse scrolled (501, 426) with delta (0, 0)
Screenshot: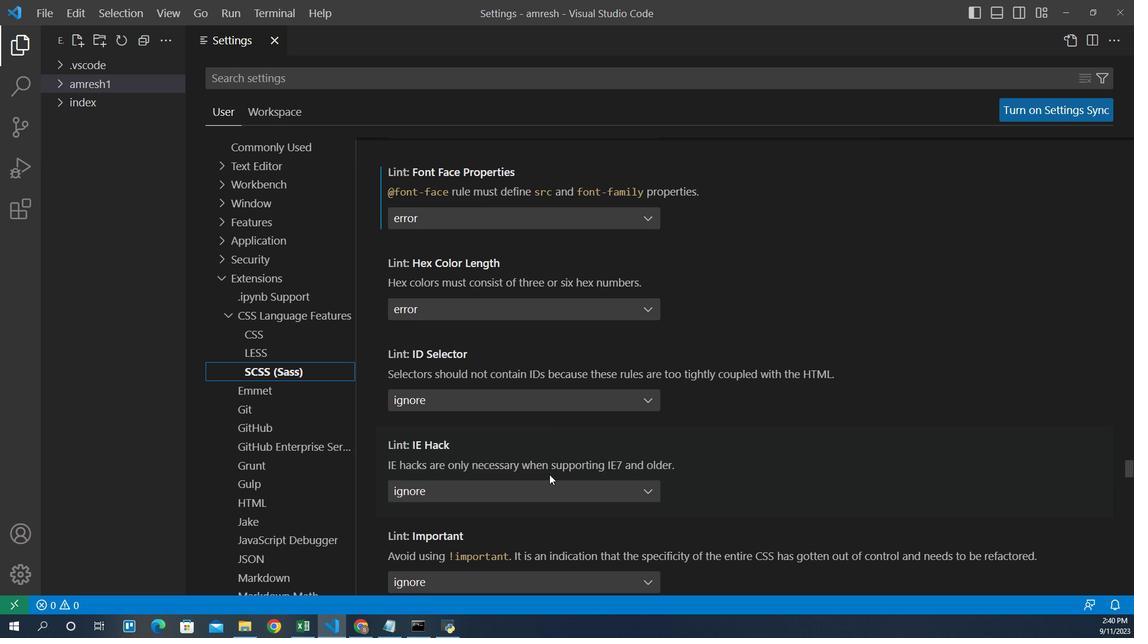 
Action: Mouse scrolled (501, 426) with delta (0, 0)
Screenshot: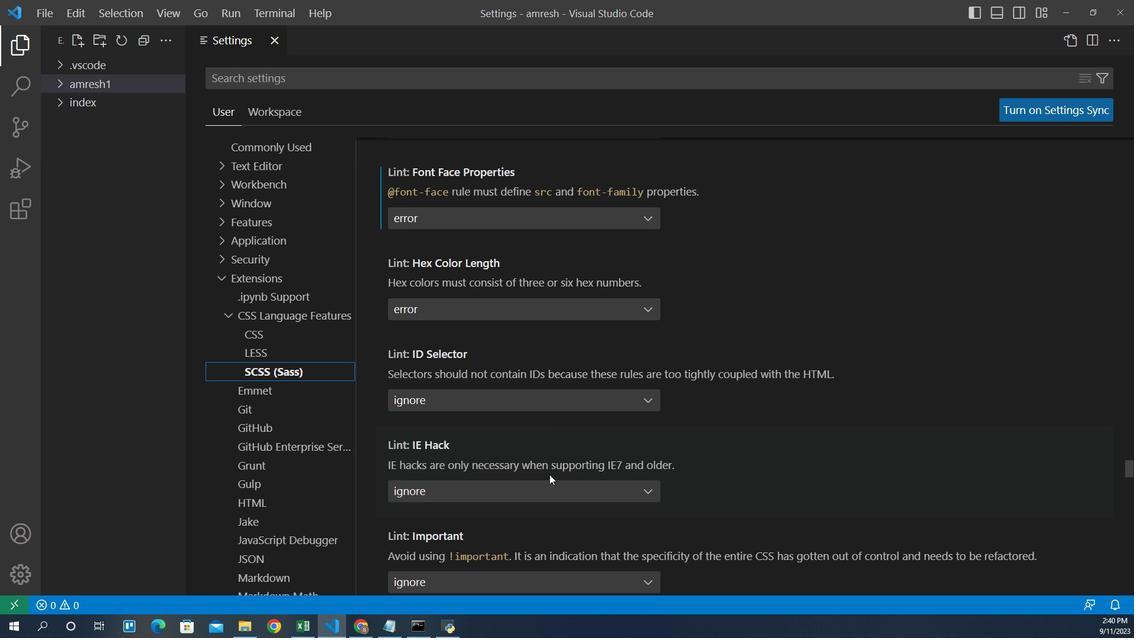 
Action: Mouse scrolled (501, 426) with delta (0, 0)
Screenshot: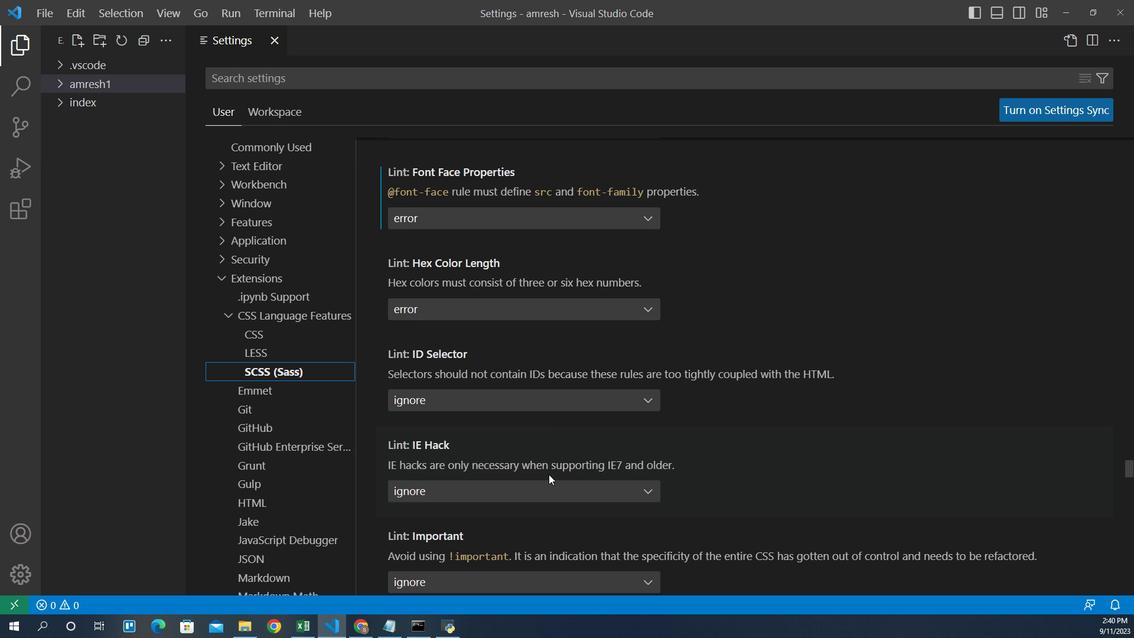 
Action: Mouse scrolled (501, 426) with delta (0, 0)
Screenshot: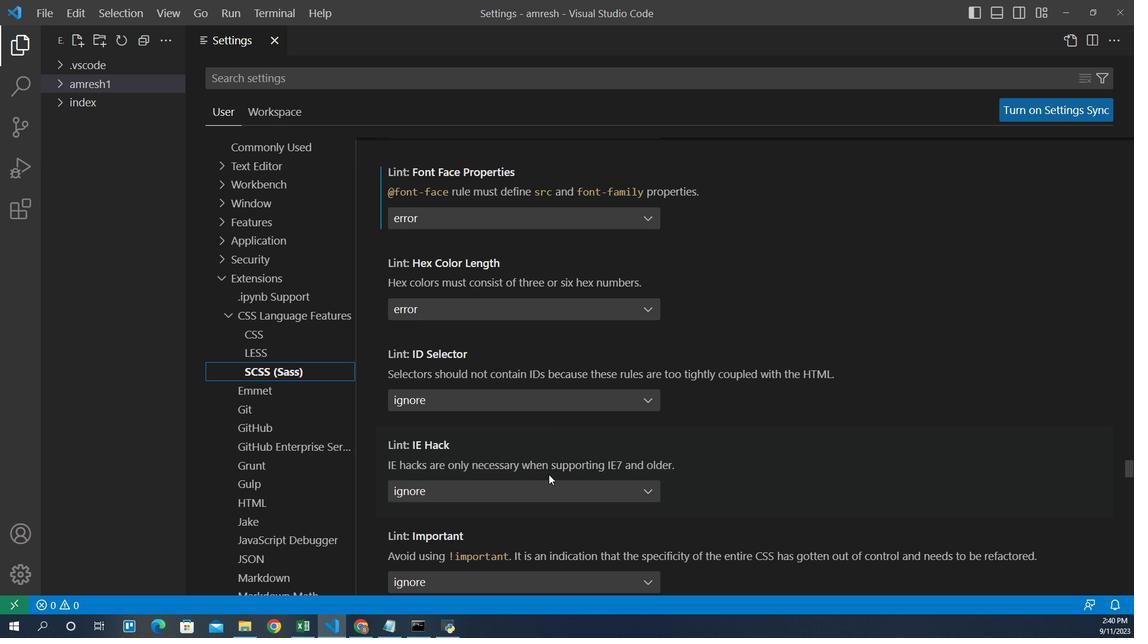 
Action: Mouse scrolled (501, 426) with delta (0, 0)
Screenshot: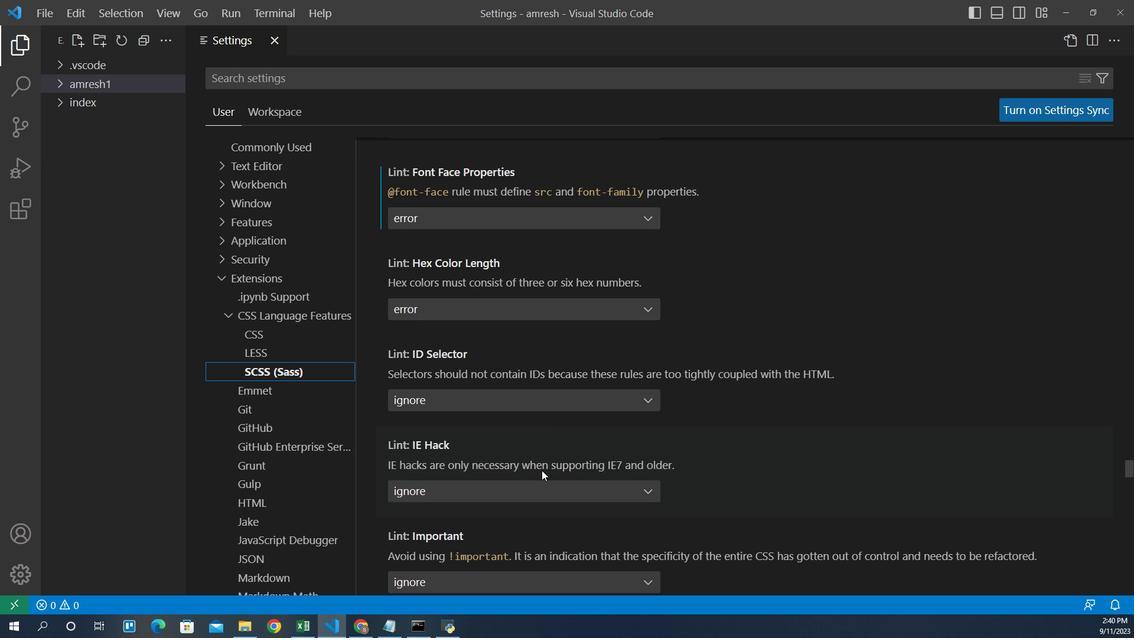 
Action: Mouse moved to (476, 386)
Screenshot: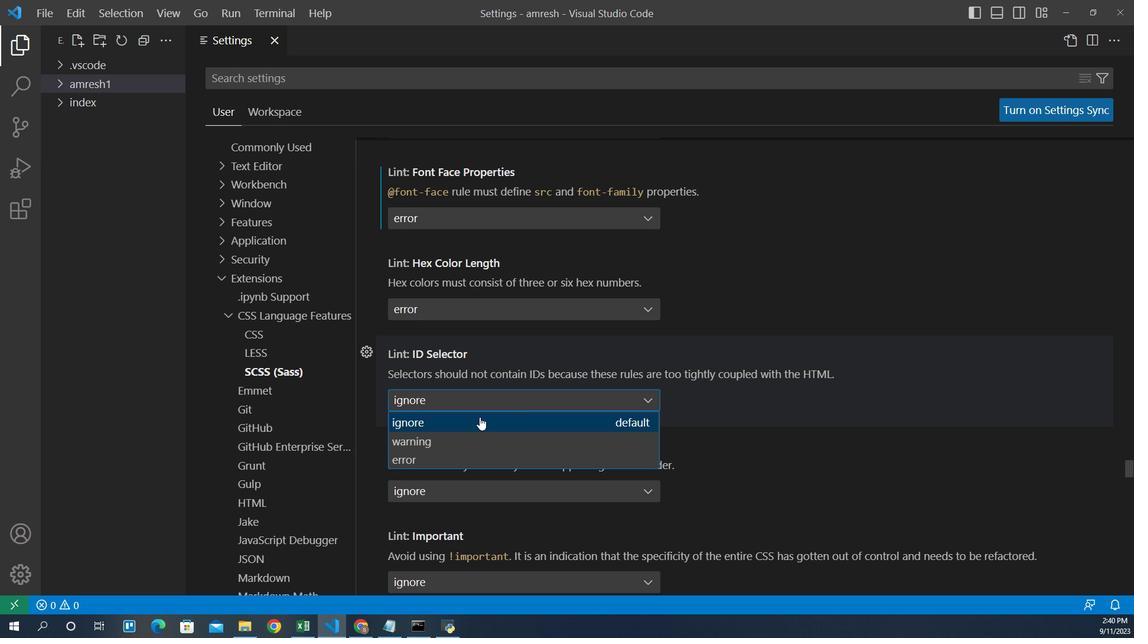 
Action: Mouse pressed left at (476, 386)
Screenshot: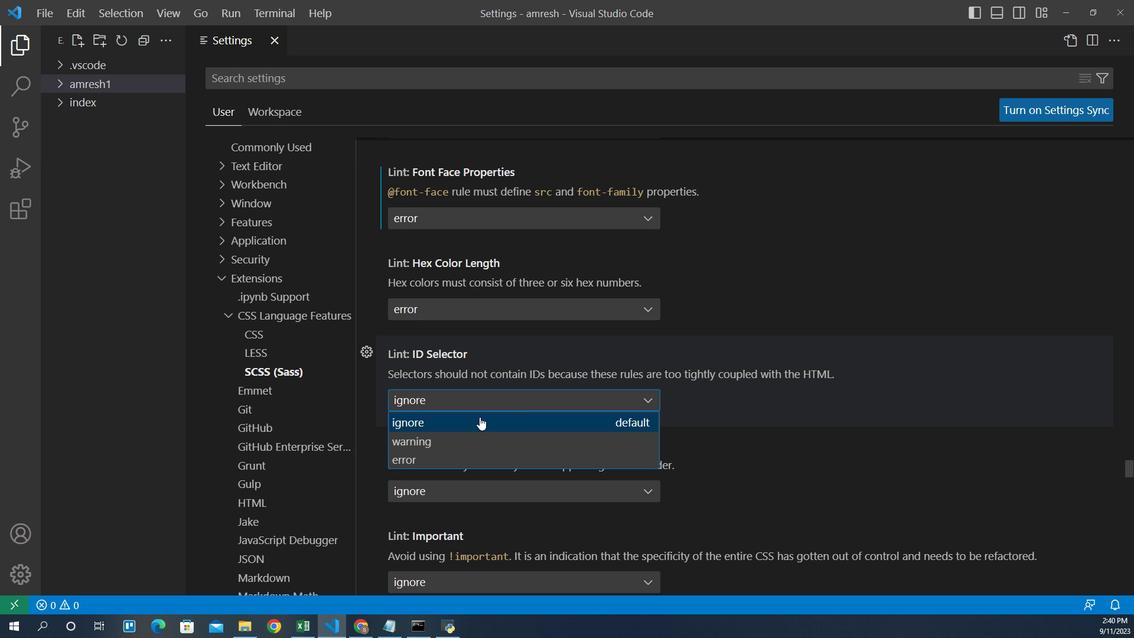 
Action: Mouse moved to (424, 407)
Screenshot: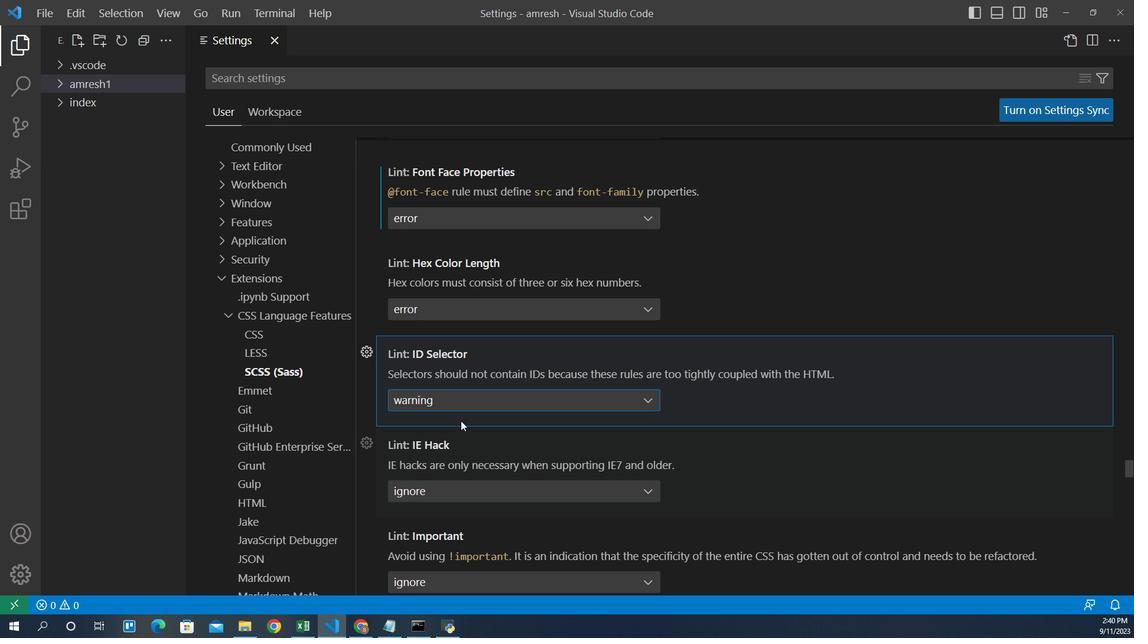 
Action: Mouse pressed left at (424, 407)
Screenshot: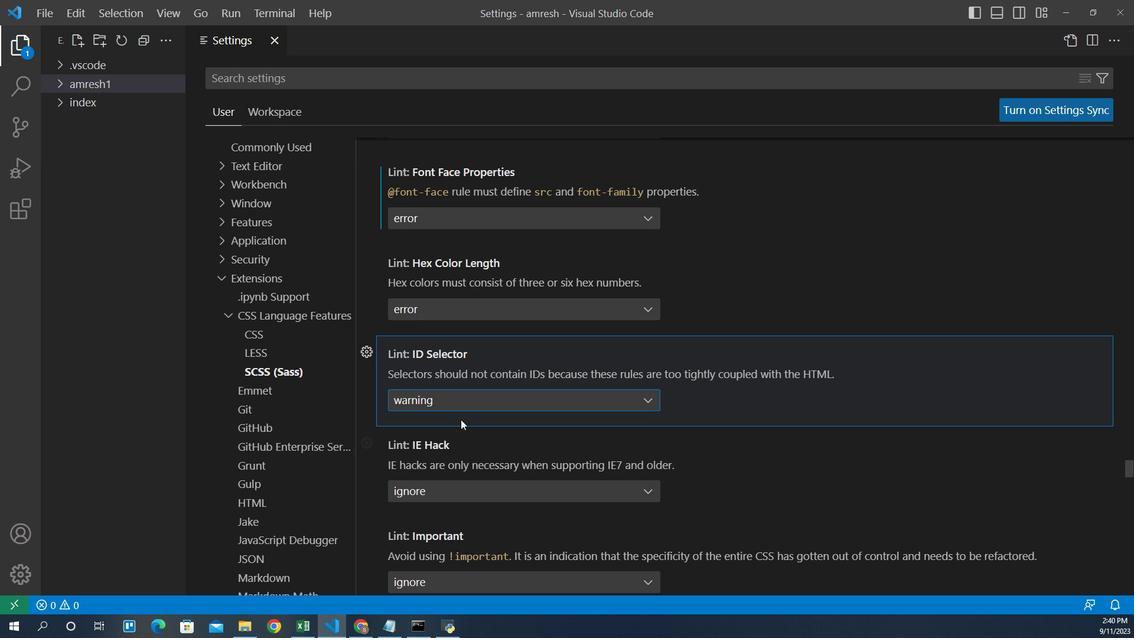 
Action: Mouse moved to (432, 397)
Screenshot: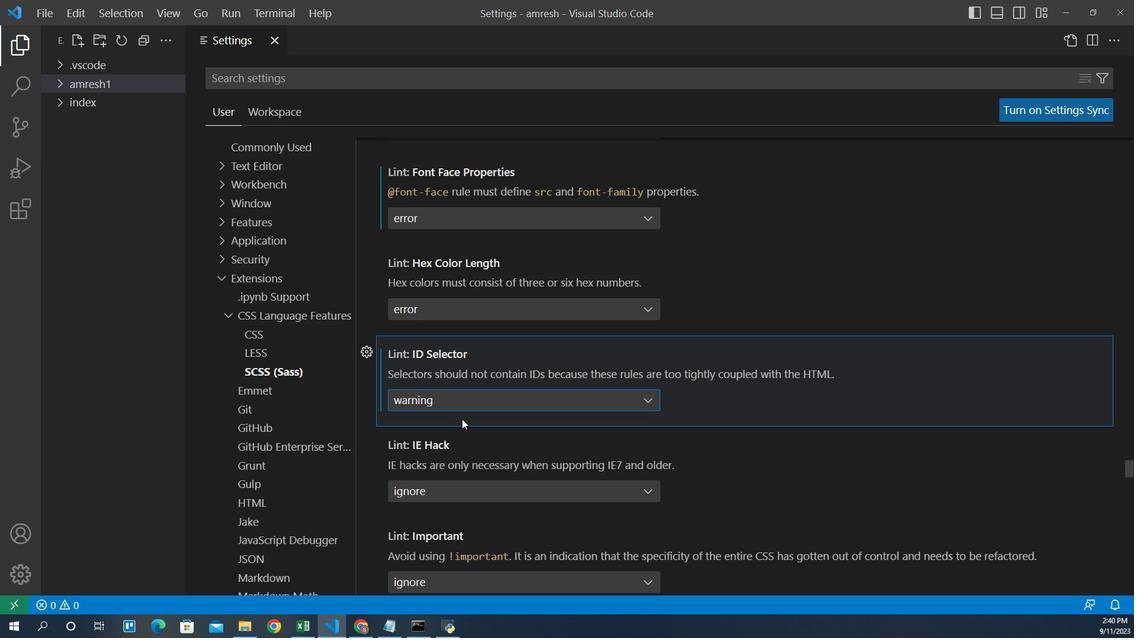 
